 Task: Add a condition where "Privacy Is Ticket has public comment" in unsolved tickets in your groups.
Action: Mouse moved to (193, 494)
Screenshot: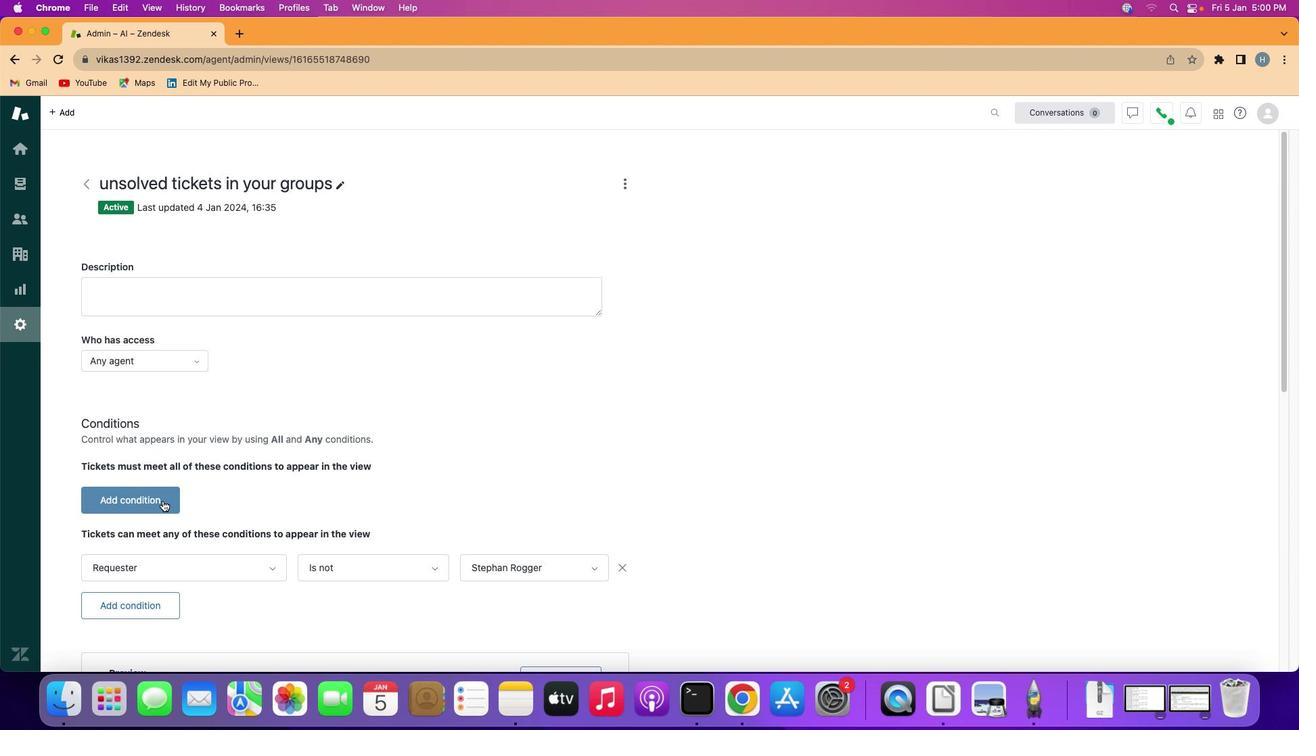 
Action: Mouse pressed left at (193, 494)
Screenshot: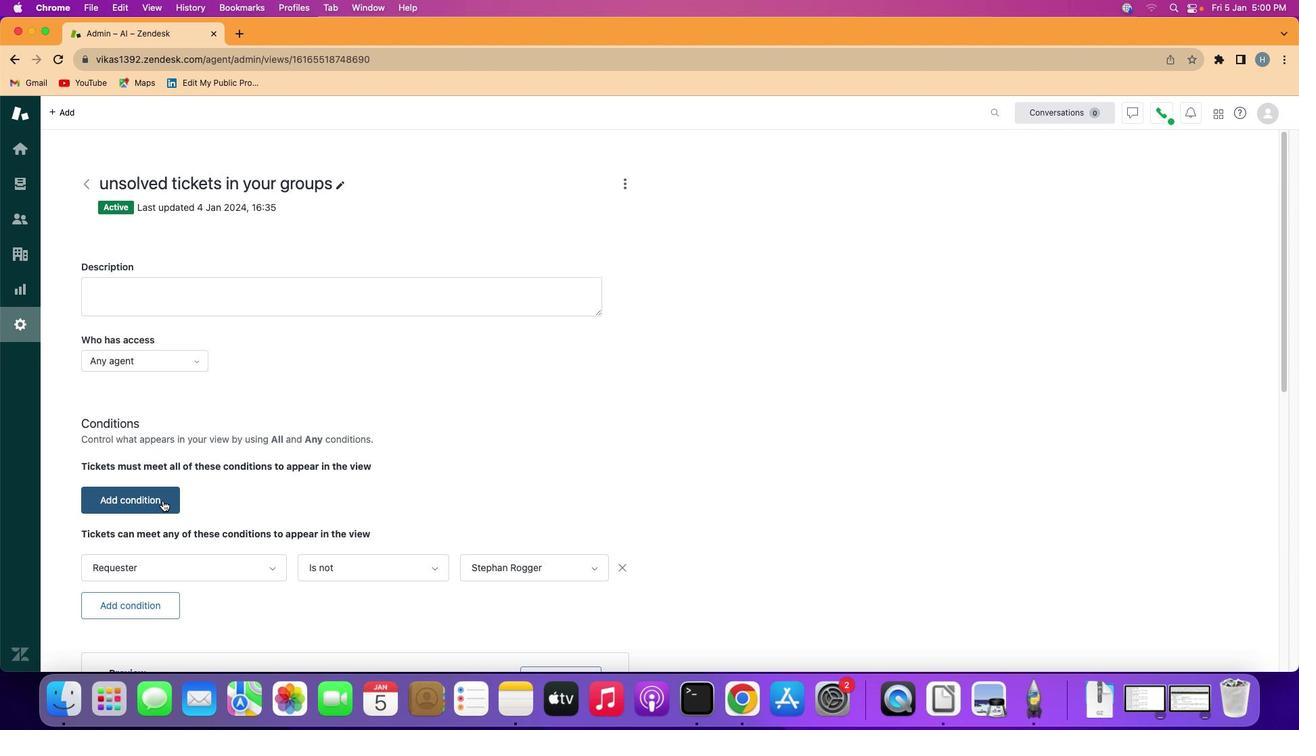 
Action: Mouse moved to (196, 496)
Screenshot: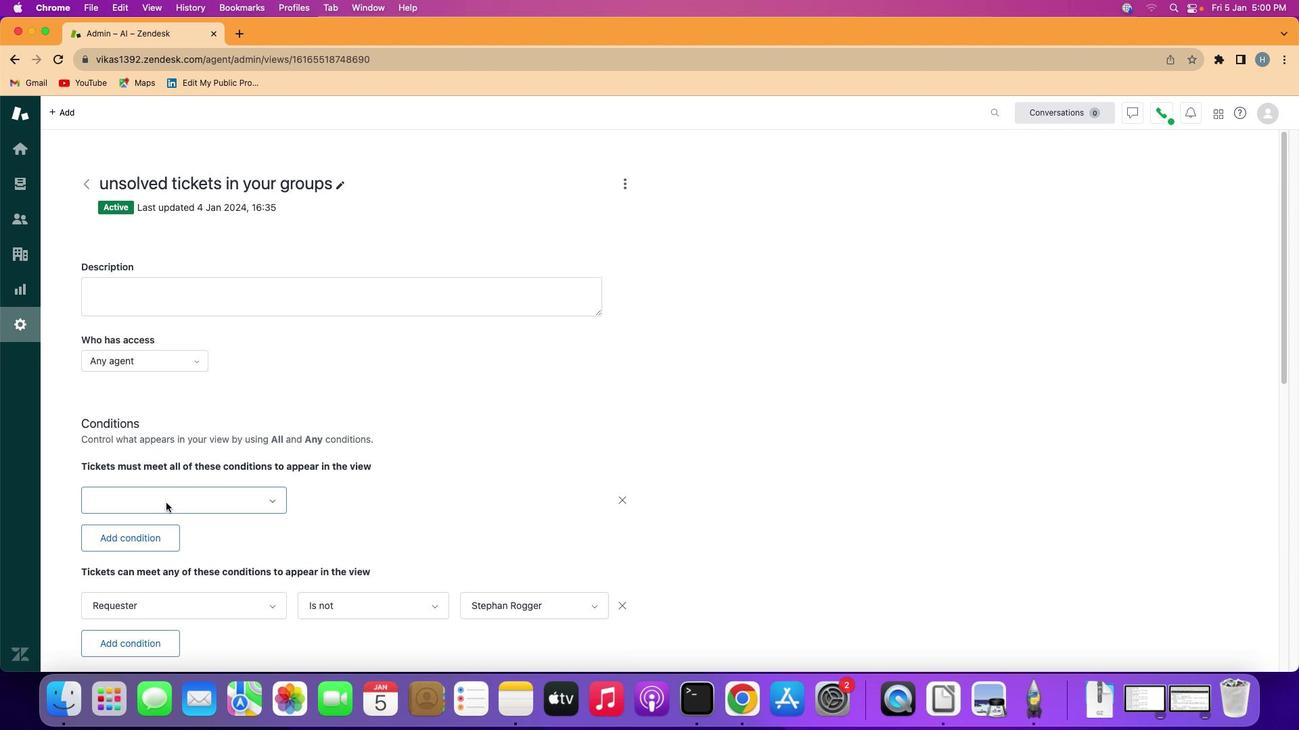 
Action: Mouse pressed left at (196, 496)
Screenshot: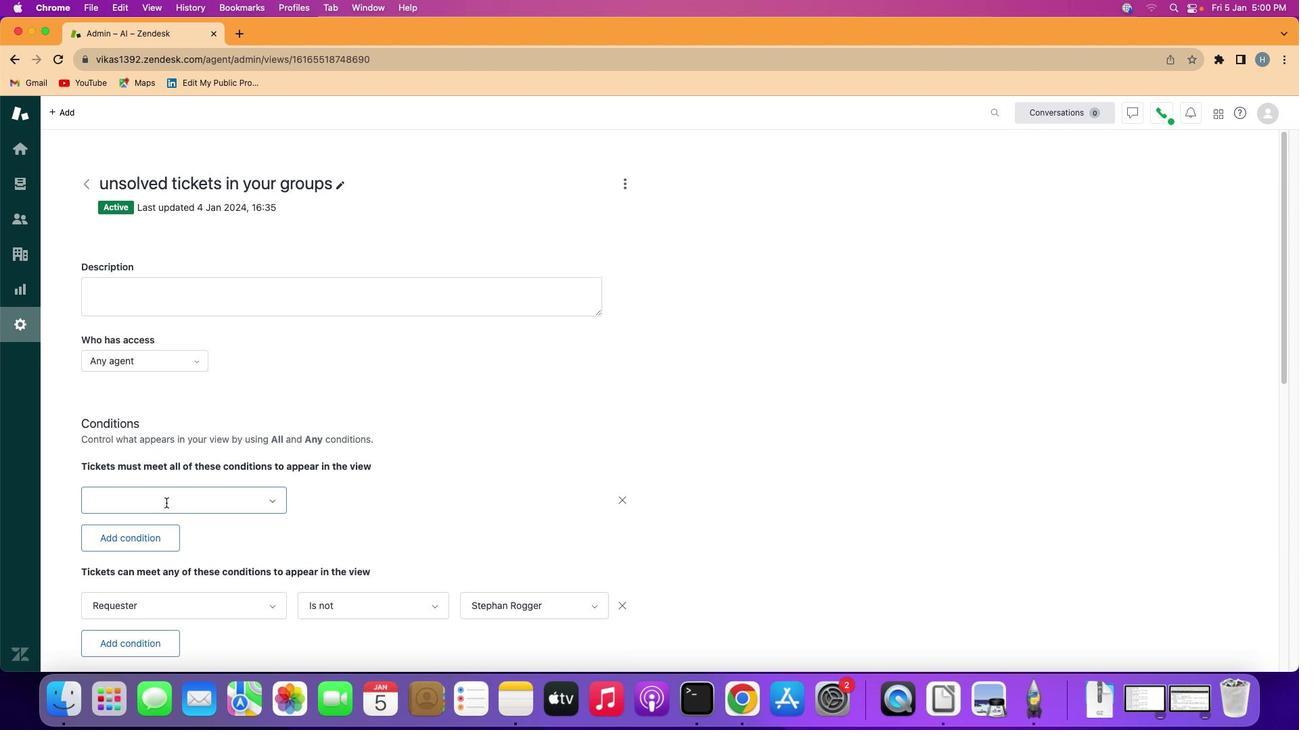 
Action: Mouse moved to (205, 396)
Screenshot: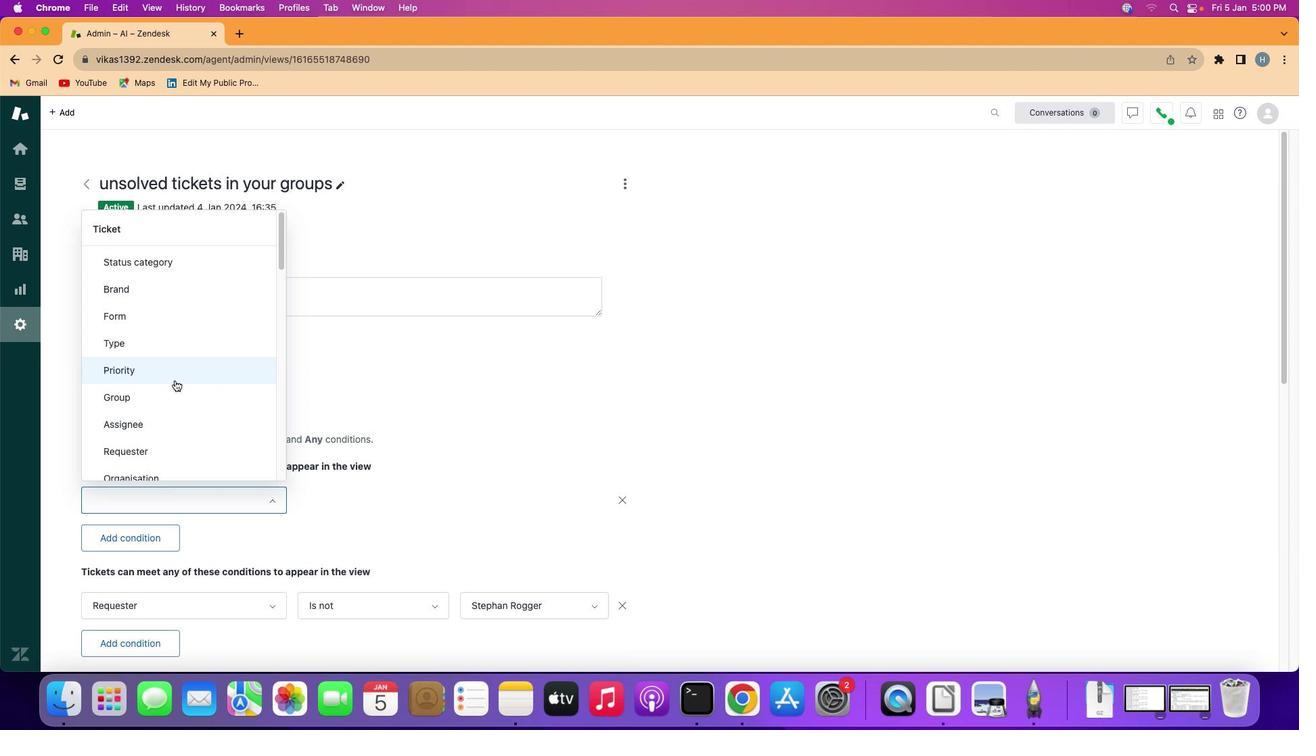 
Action: Mouse scrolled (205, 396) with delta (29, 85)
Screenshot: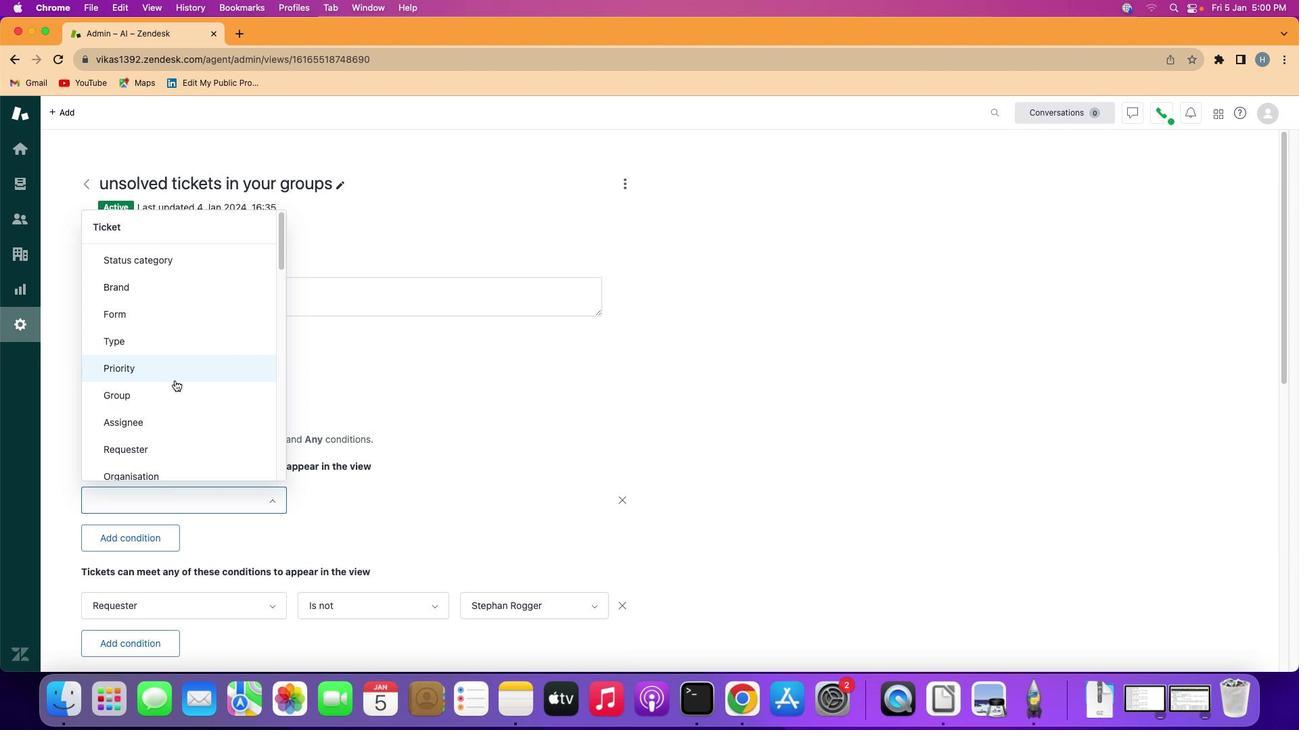 
Action: Mouse scrolled (205, 396) with delta (29, 85)
Screenshot: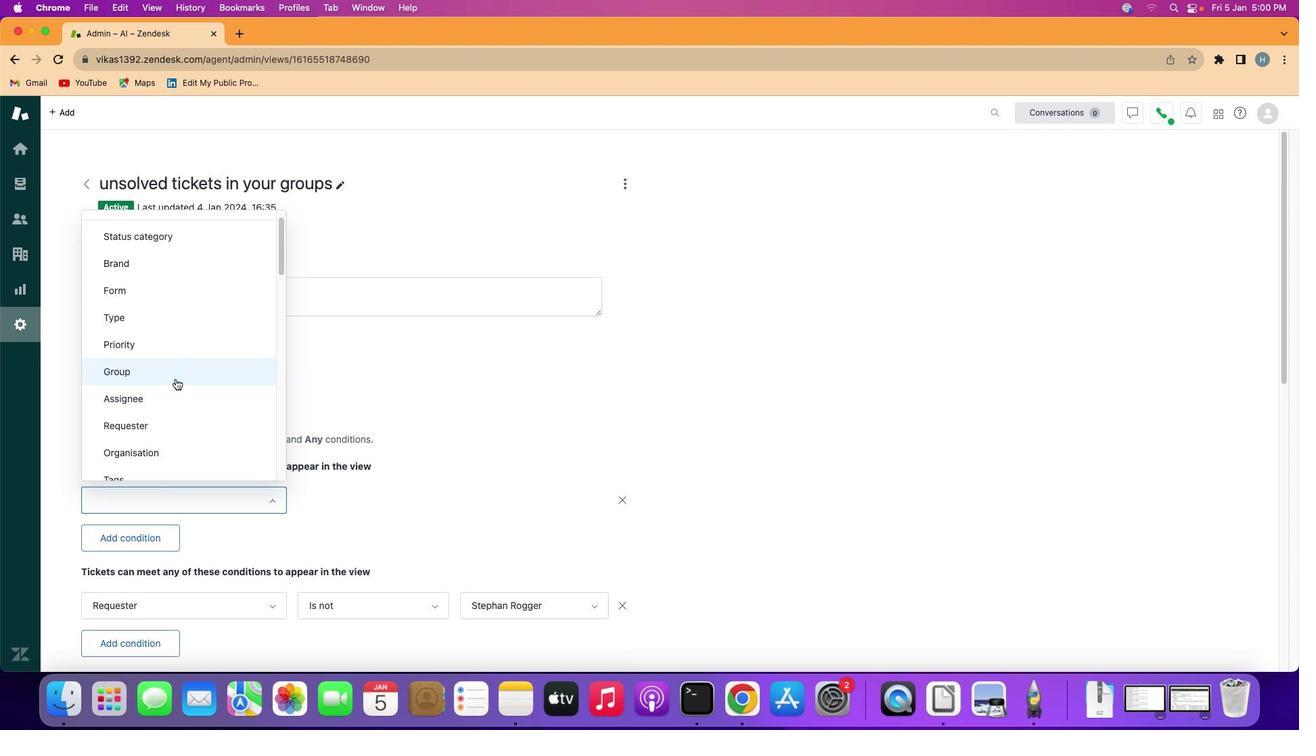 
Action: Mouse scrolled (205, 396) with delta (29, 84)
Screenshot: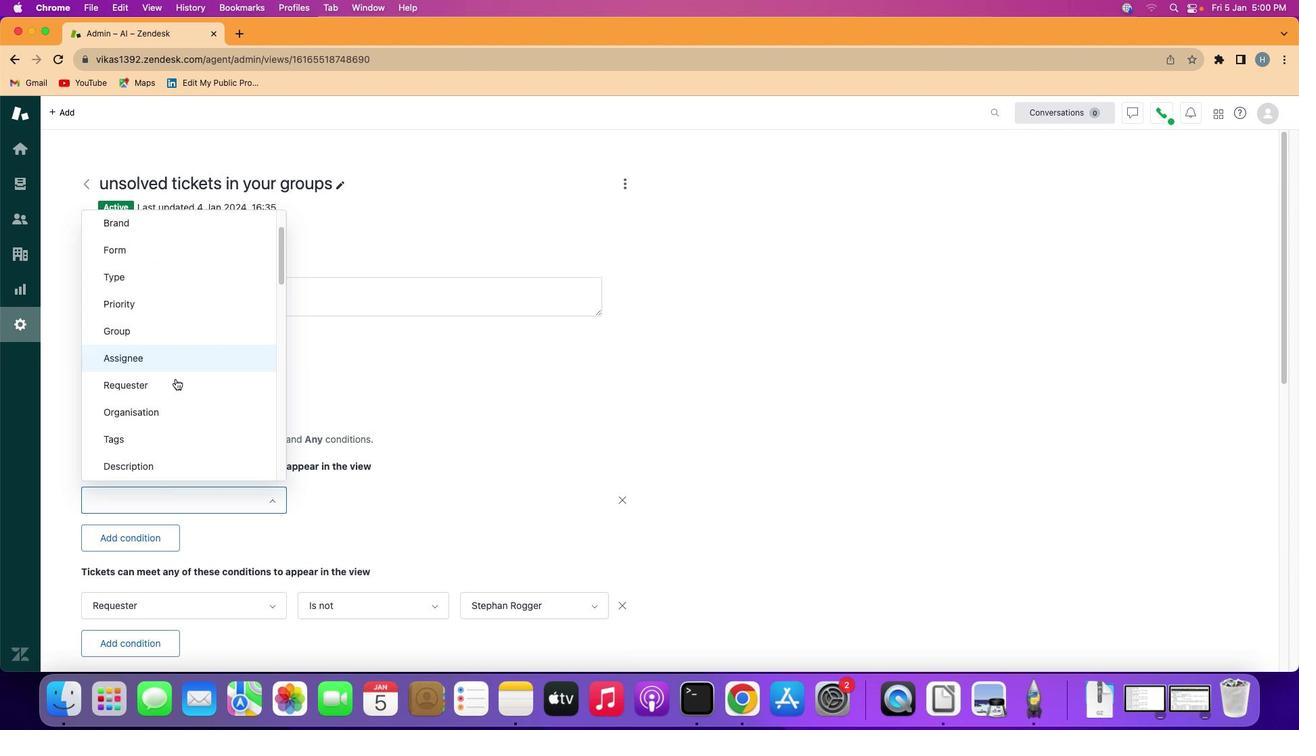 
Action: Mouse moved to (205, 395)
Screenshot: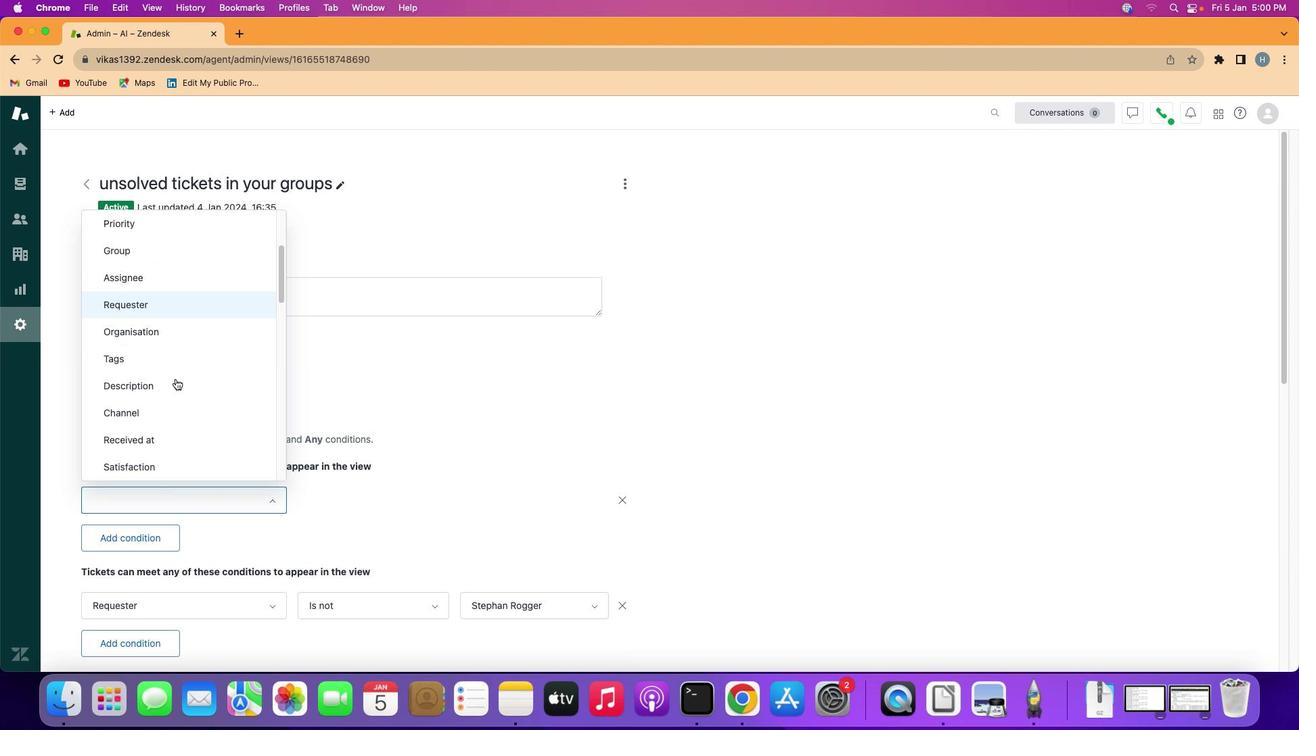 
Action: Mouse scrolled (205, 395) with delta (29, 83)
Screenshot: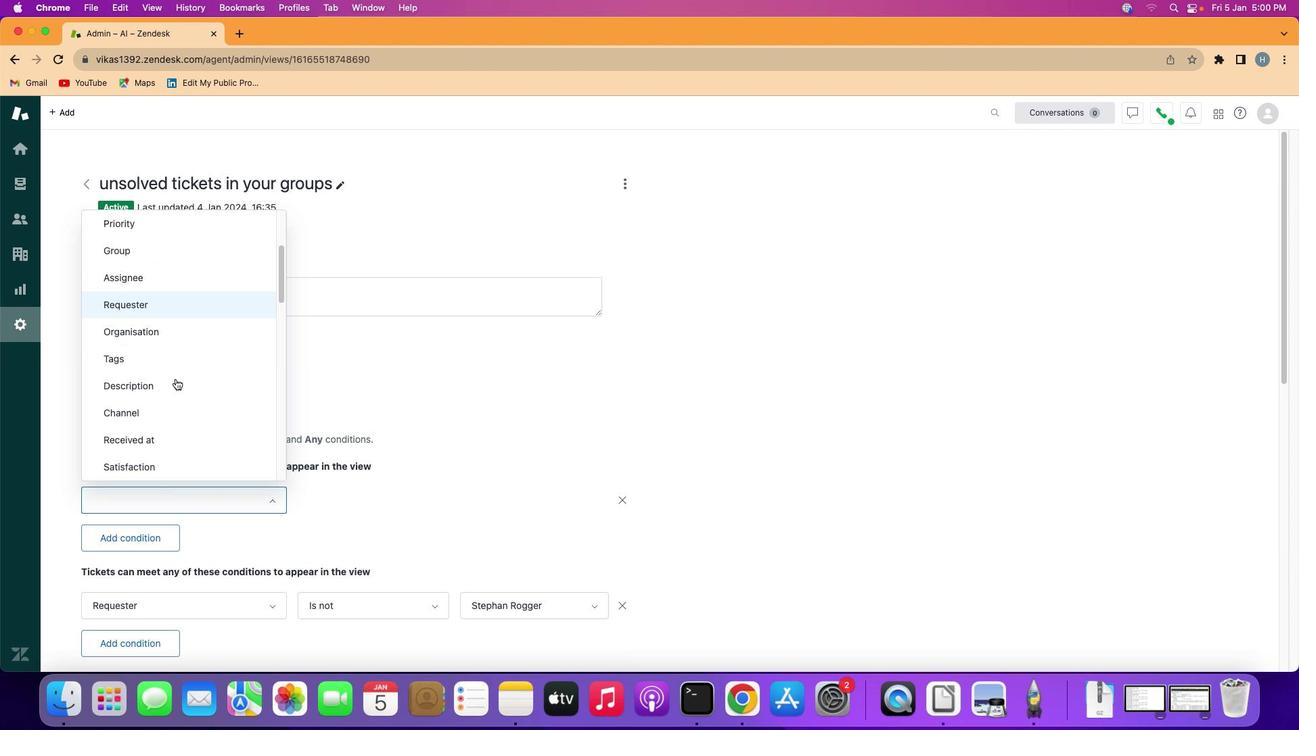 
Action: Mouse moved to (206, 395)
Screenshot: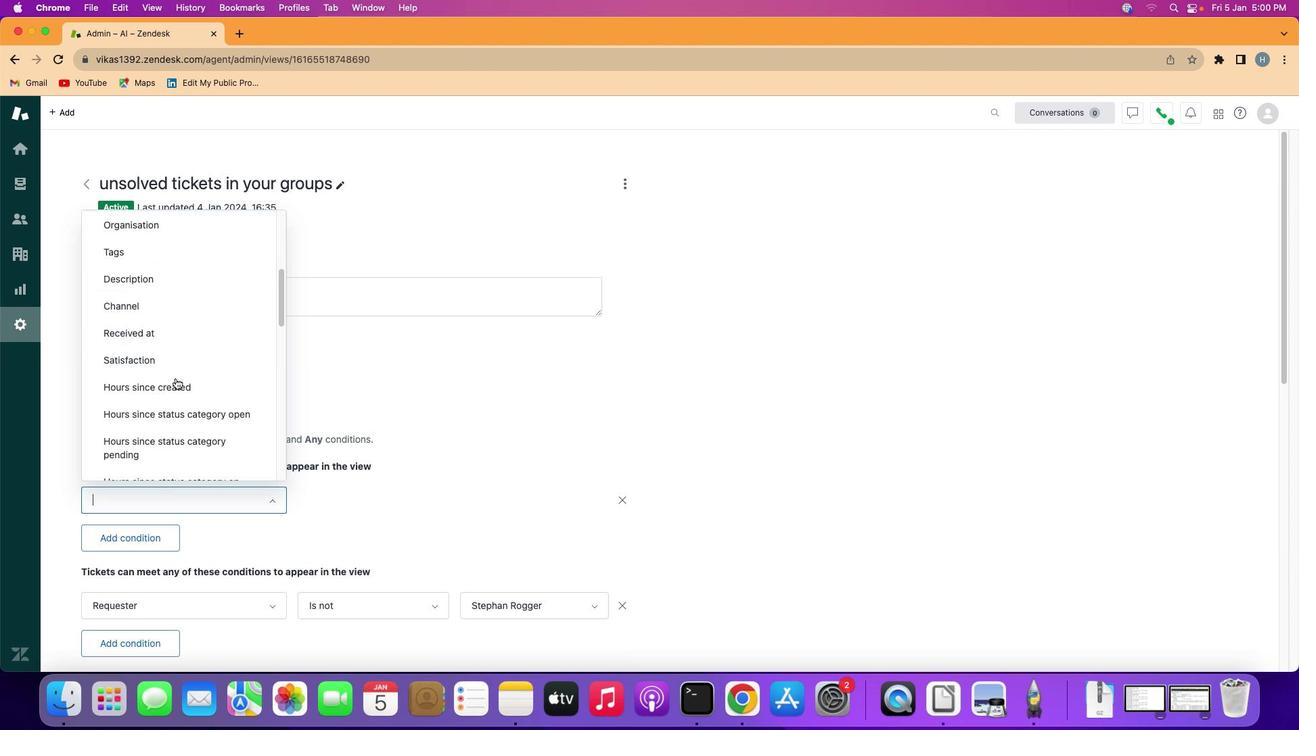 
Action: Mouse scrolled (206, 395) with delta (29, 83)
Screenshot: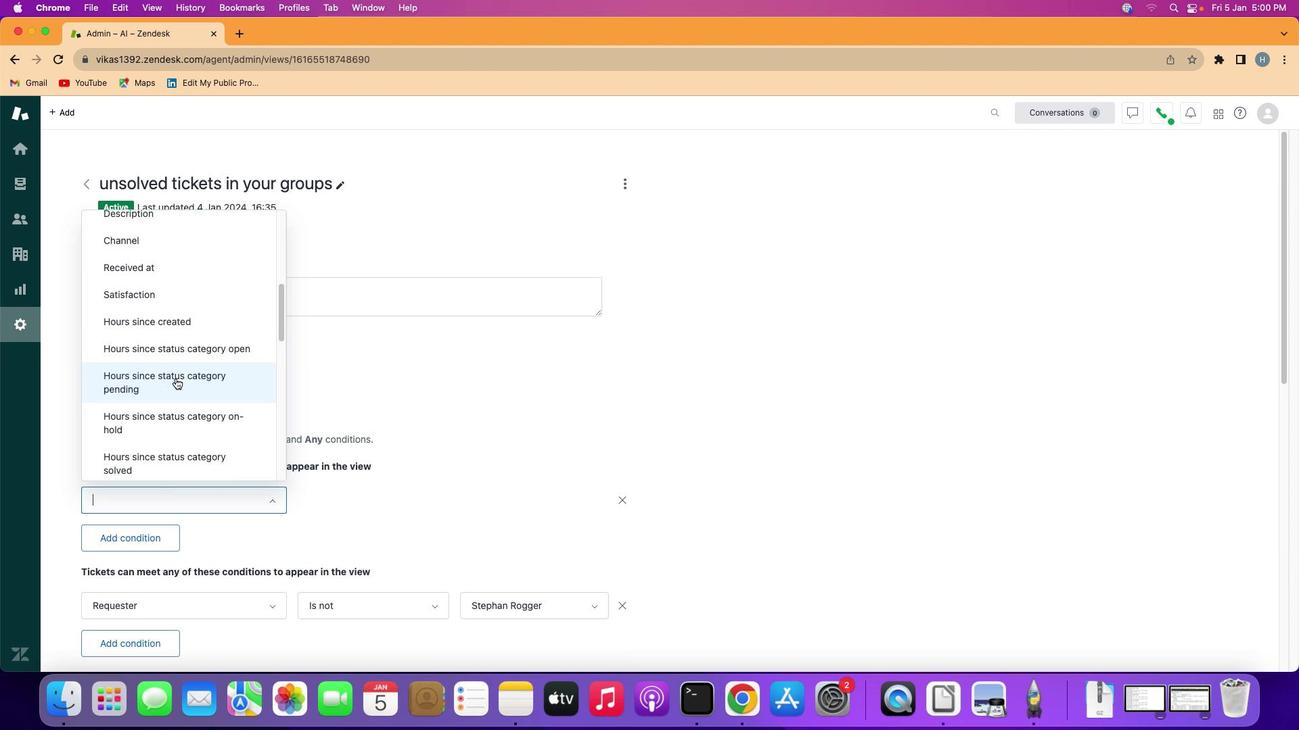 
Action: Mouse moved to (213, 395)
Screenshot: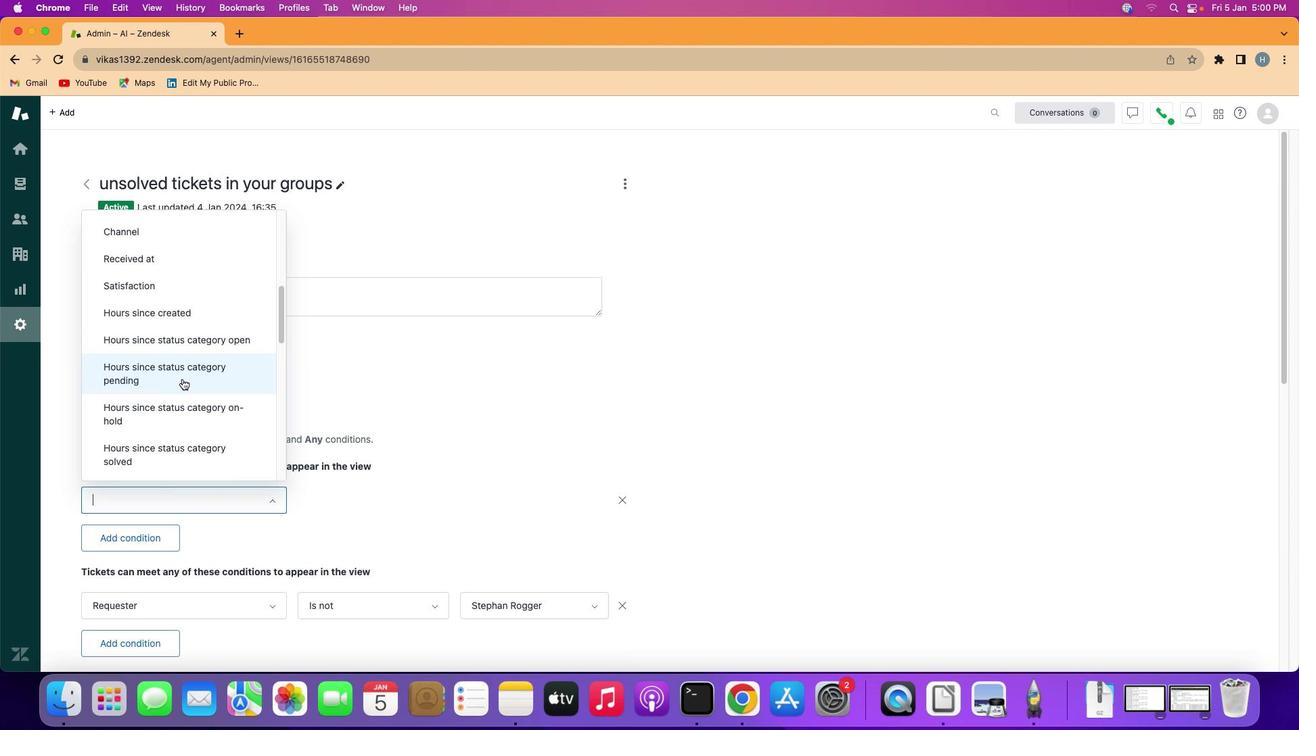 
Action: Mouse scrolled (213, 395) with delta (29, 85)
Screenshot: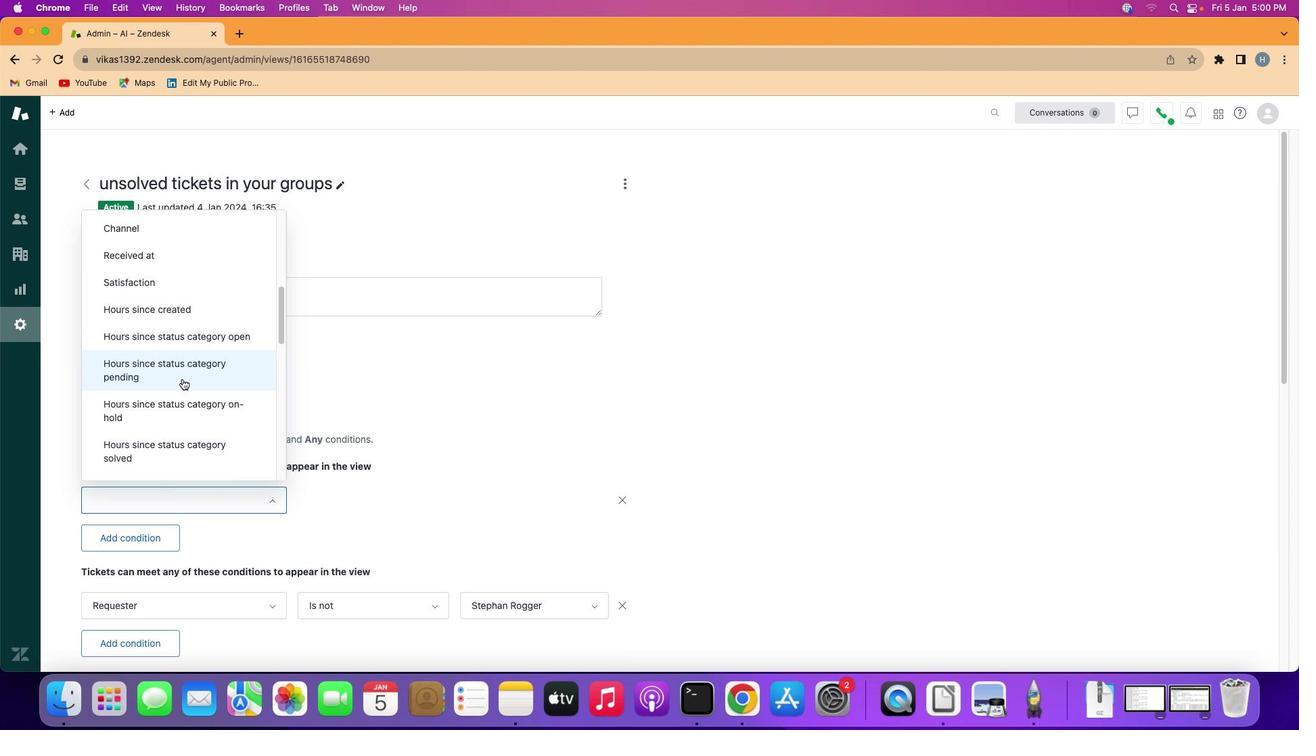 
Action: Mouse scrolled (213, 395) with delta (29, 85)
Screenshot: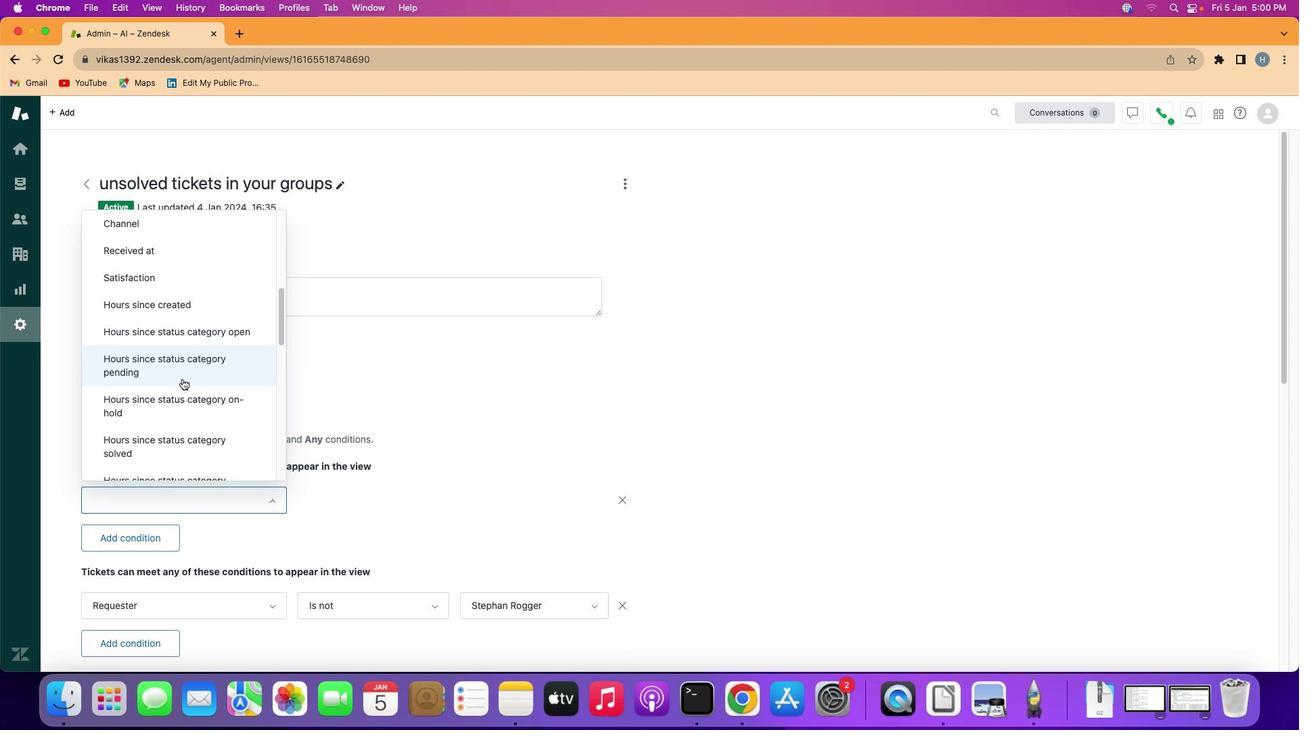 
Action: Mouse scrolled (213, 395) with delta (29, 85)
Screenshot: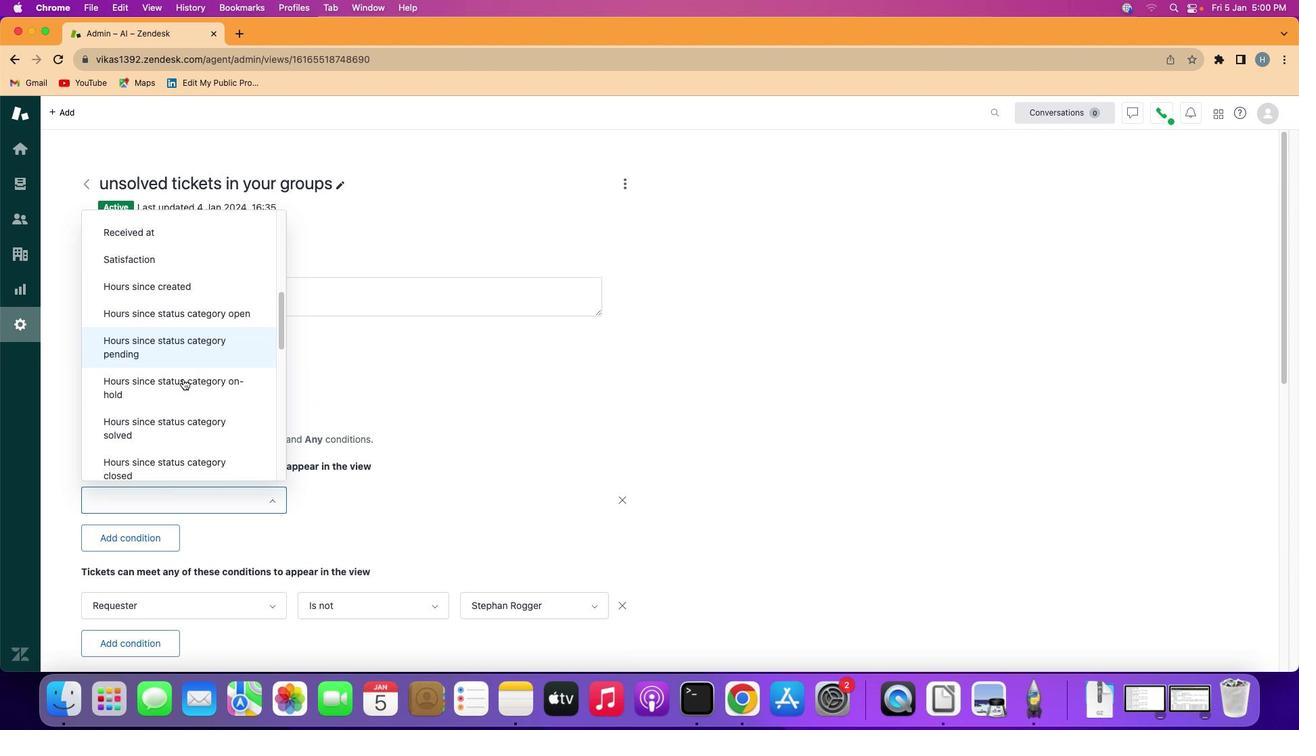 
Action: Mouse scrolled (213, 395) with delta (29, 84)
Screenshot: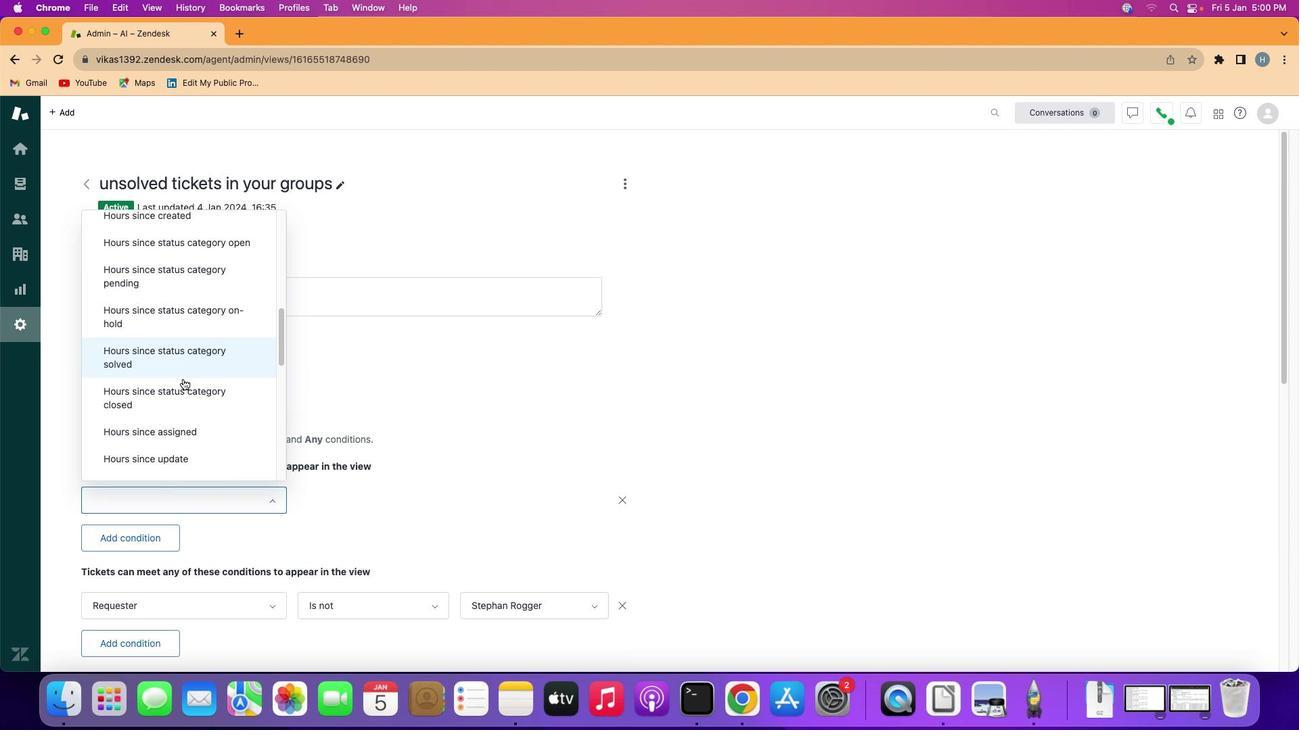 
Action: Mouse moved to (213, 395)
Screenshot: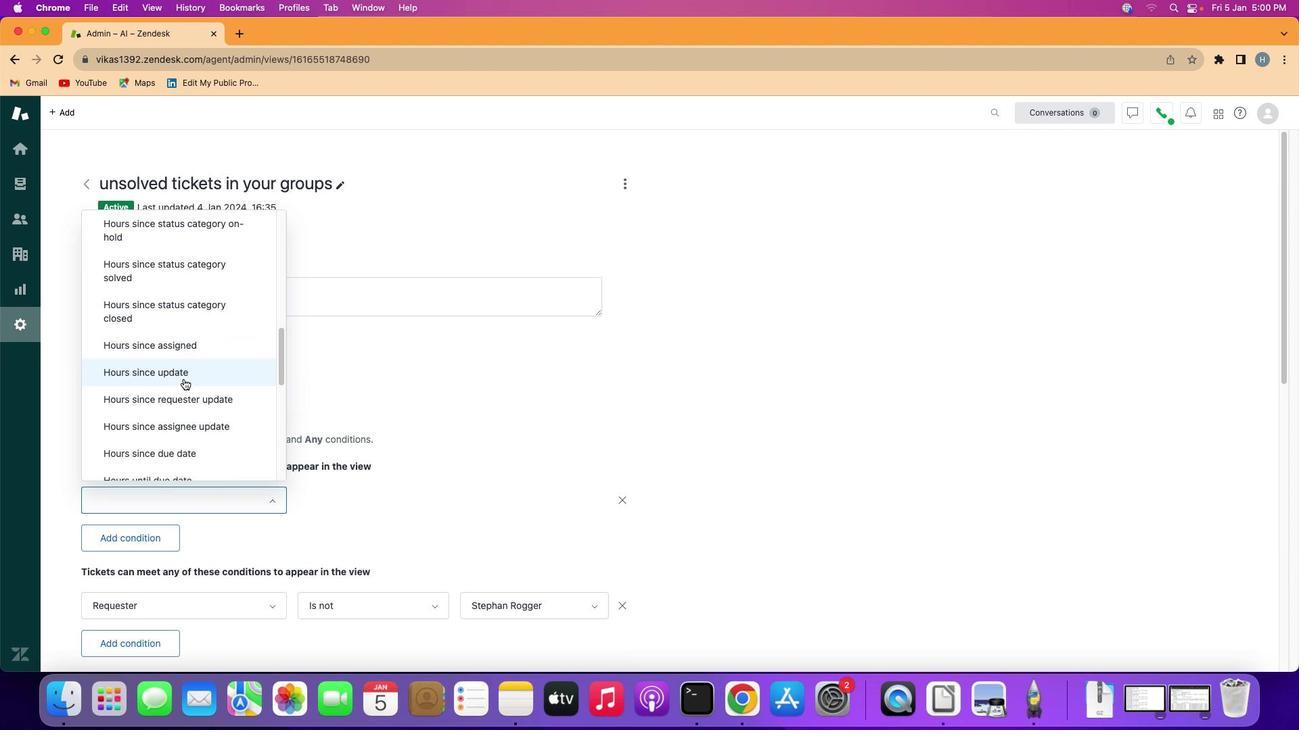 
Action: Mouse scrolled (213, 395) with delta (29, 84)
Screenshot: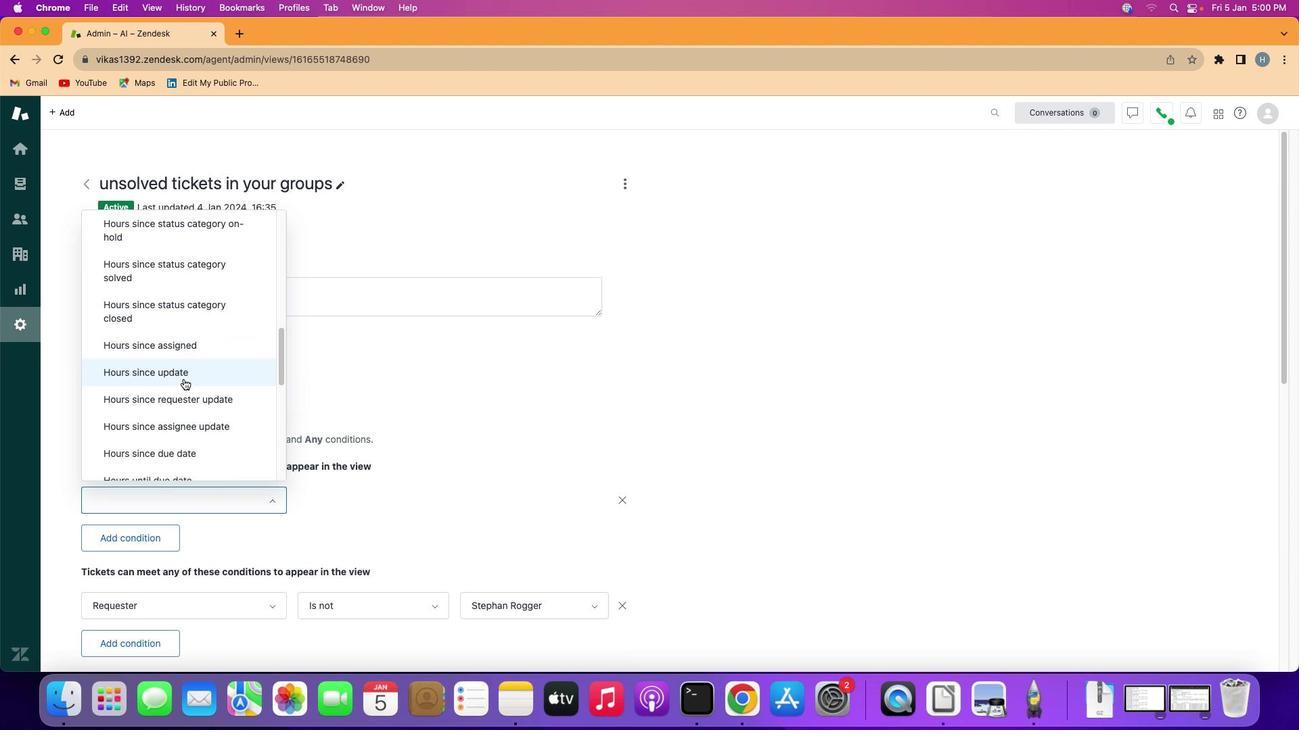 
Action: Mouse moved to (213, 395)
Screenshot: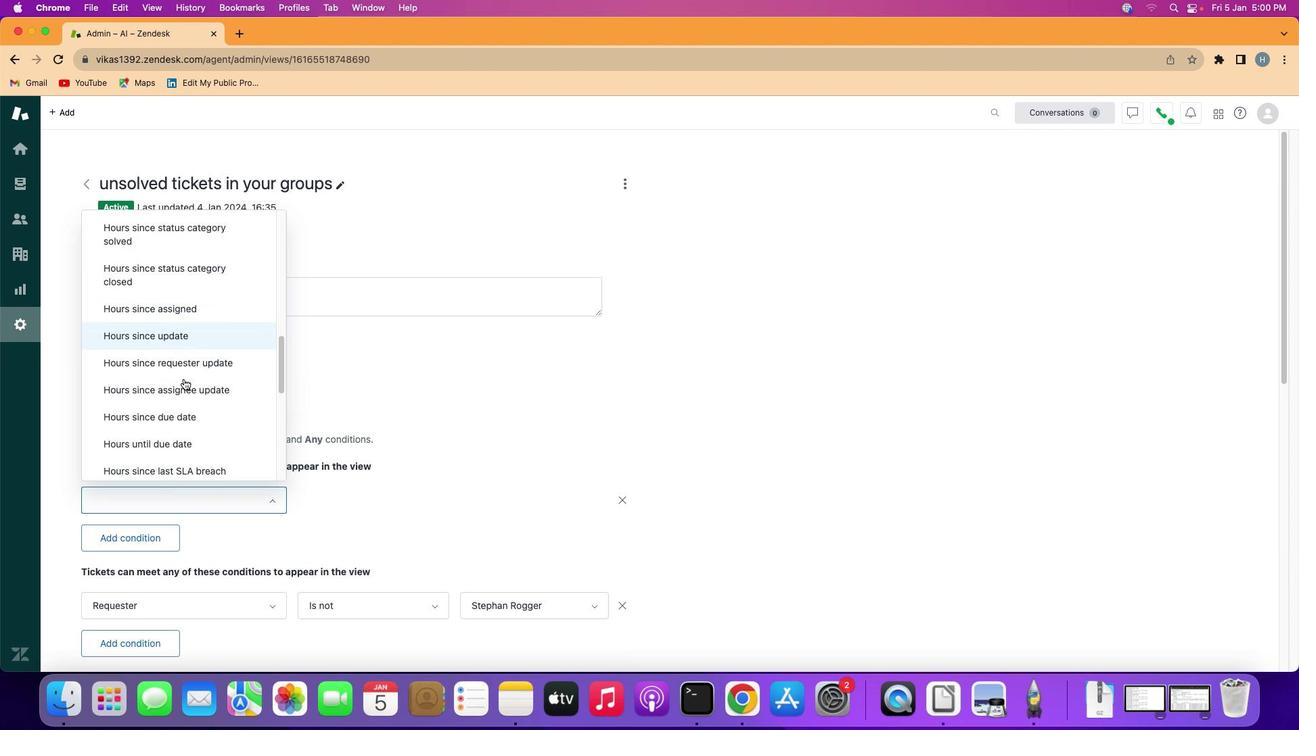 
Action: Mouse scrolled (213, 395) with delta (29, 85)
Screenshot: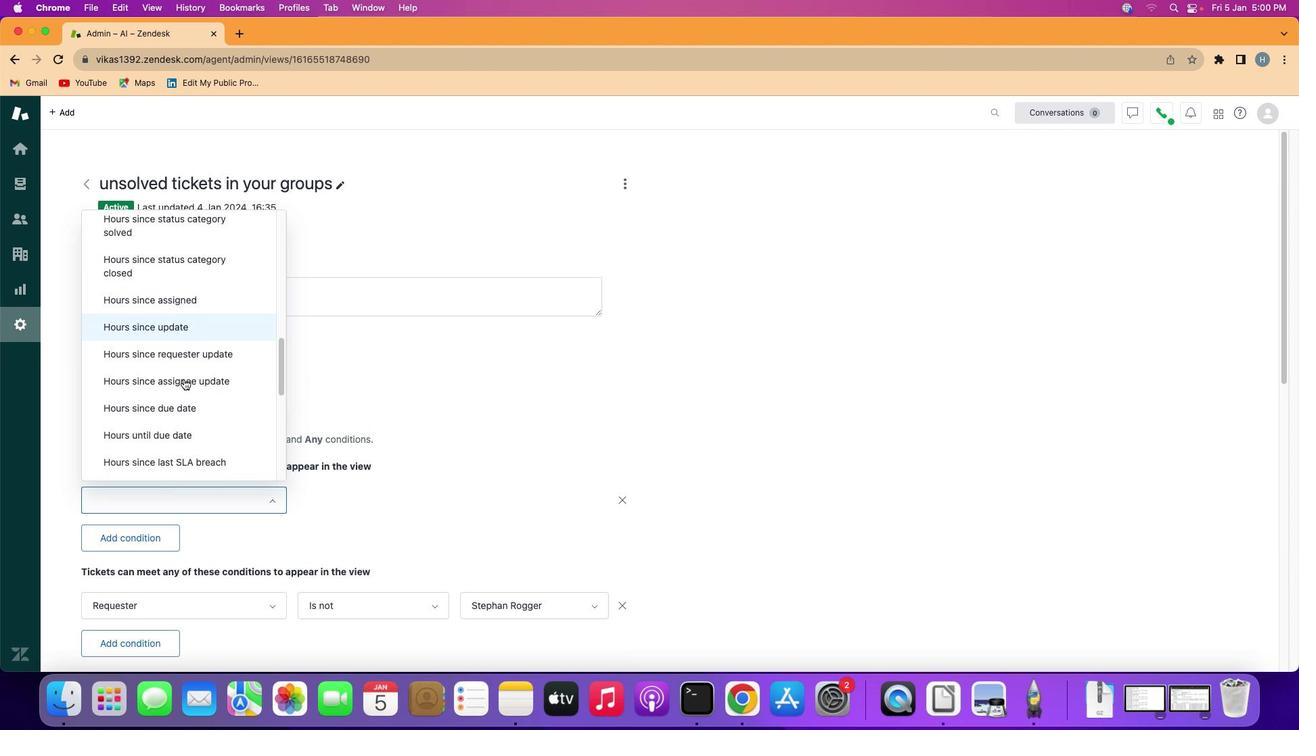 
Action: Mouse moved to (217, 395)
Screenshot: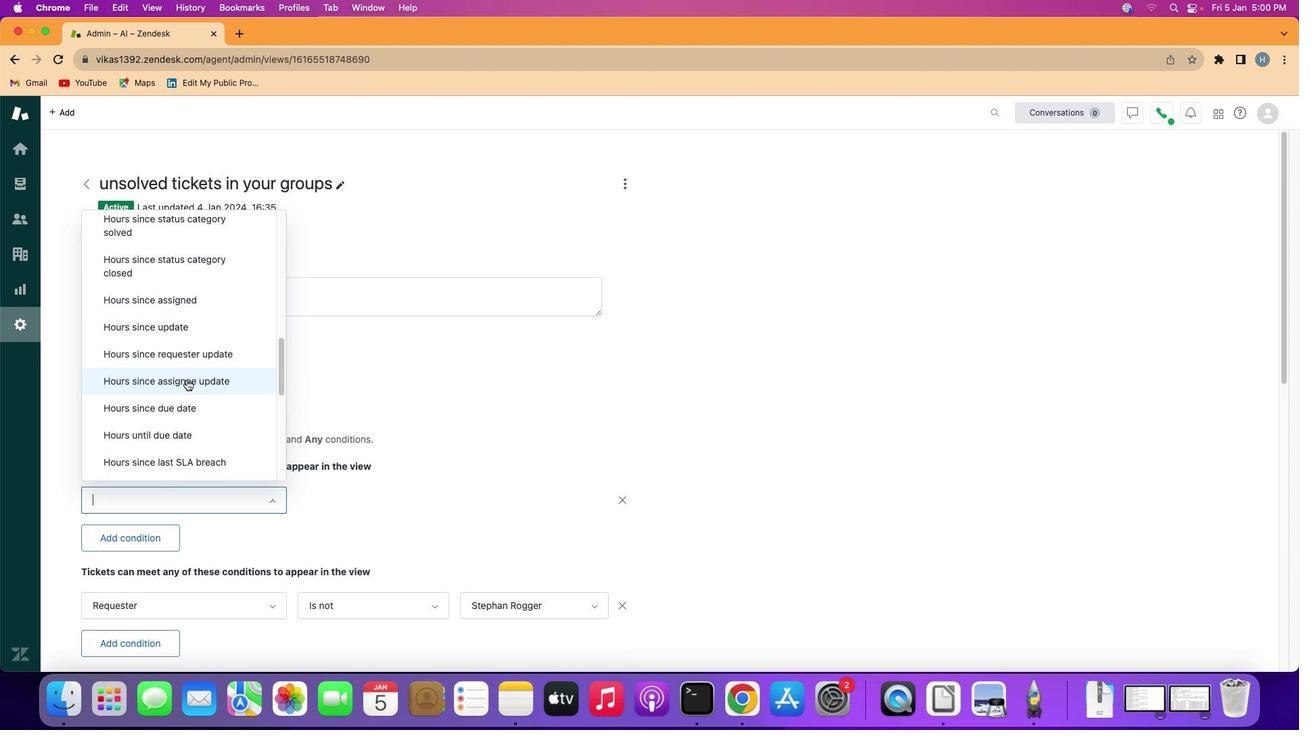 
Action: Mouse scrolled (217, 395) with delta (29, 85)
Screenshot: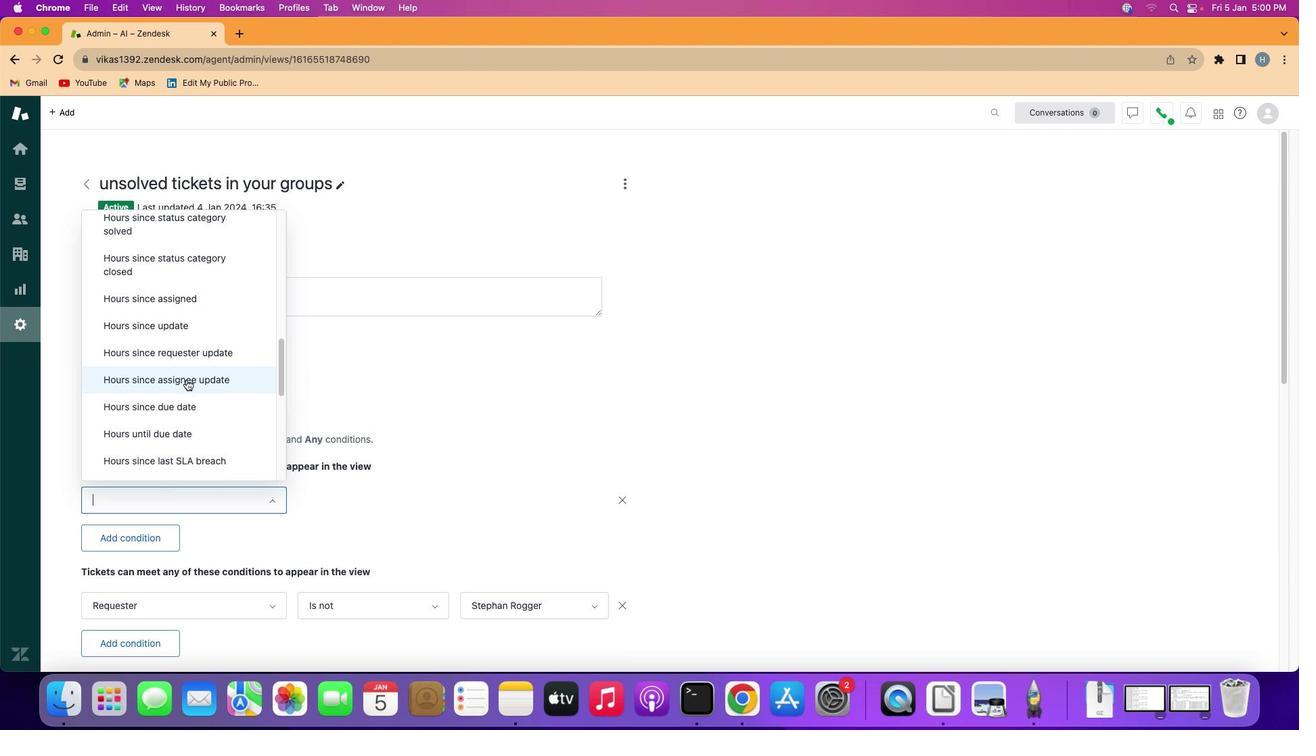 
Action: Mouse scrolled (217, 395) with delta (29, 85)
Screenshot: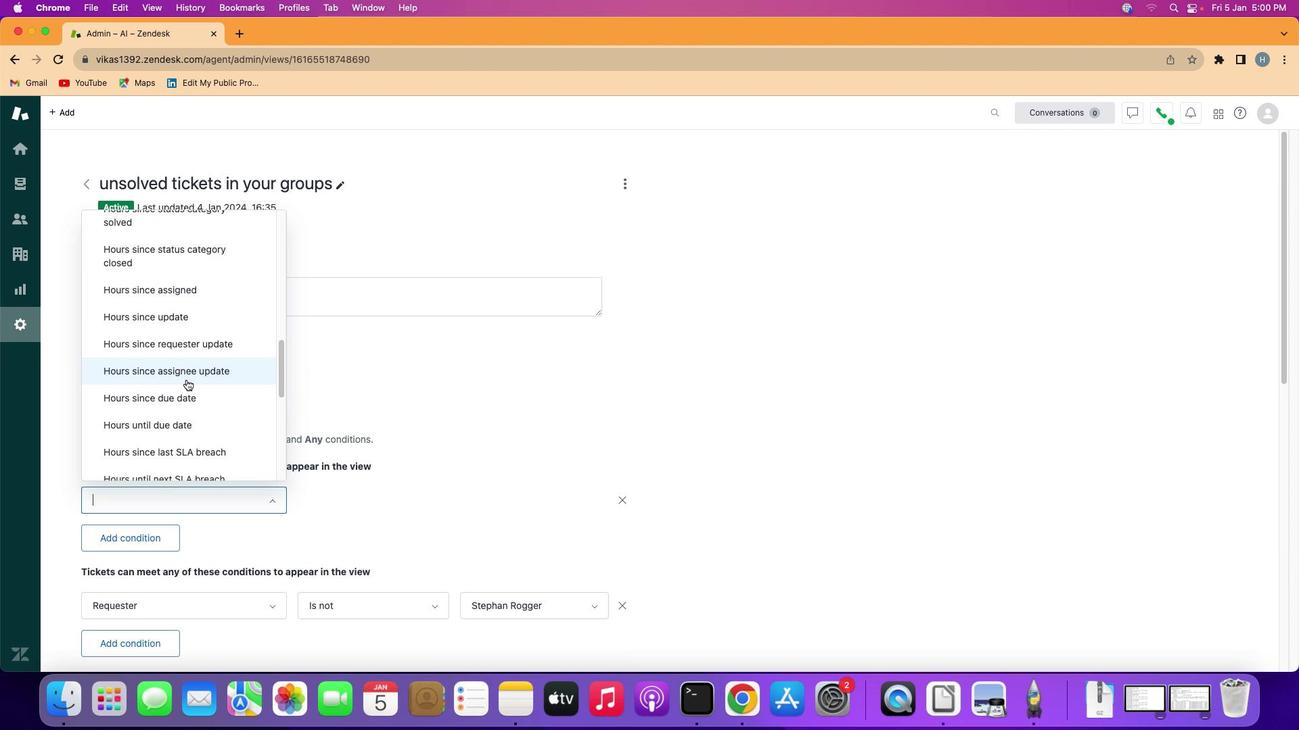 
Action: Mouse scrolled (217, 395) with delta (29, 85)
Screenshot: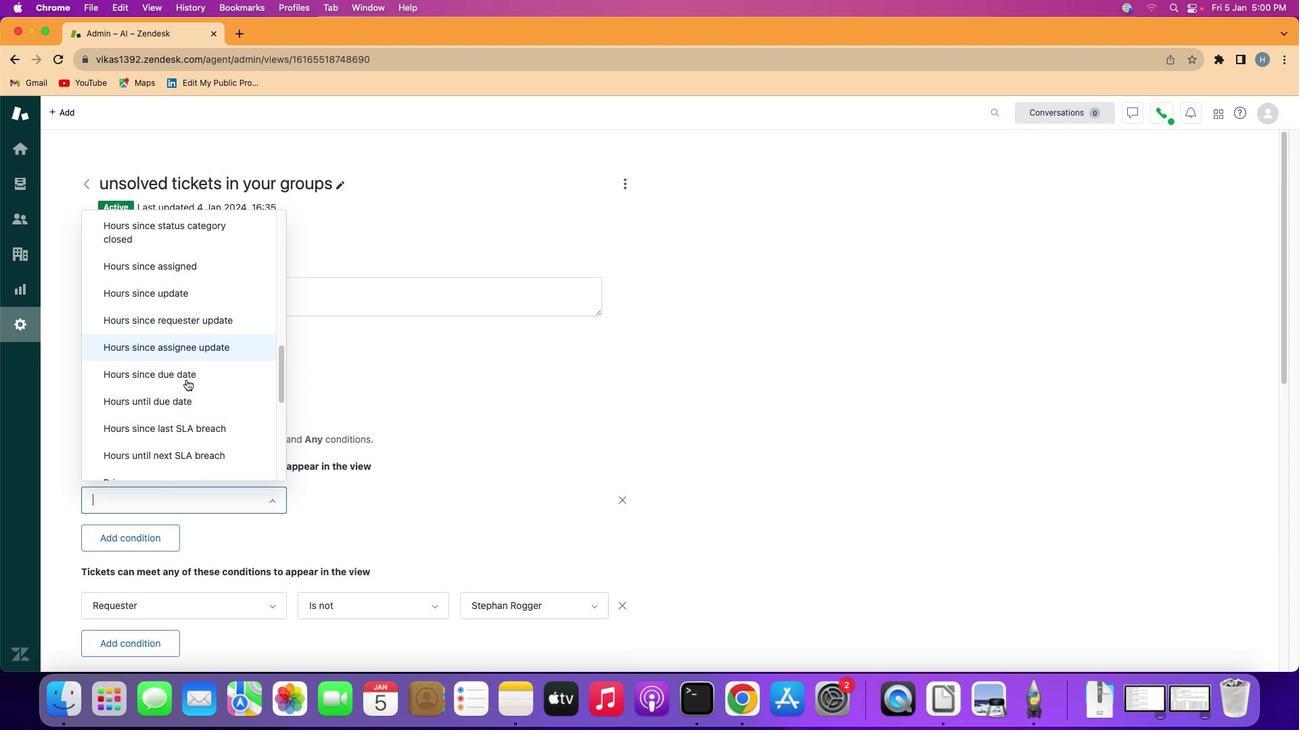 
Action: Mouse scrolled (217, 395) with delta (29, 85)
Screenshot: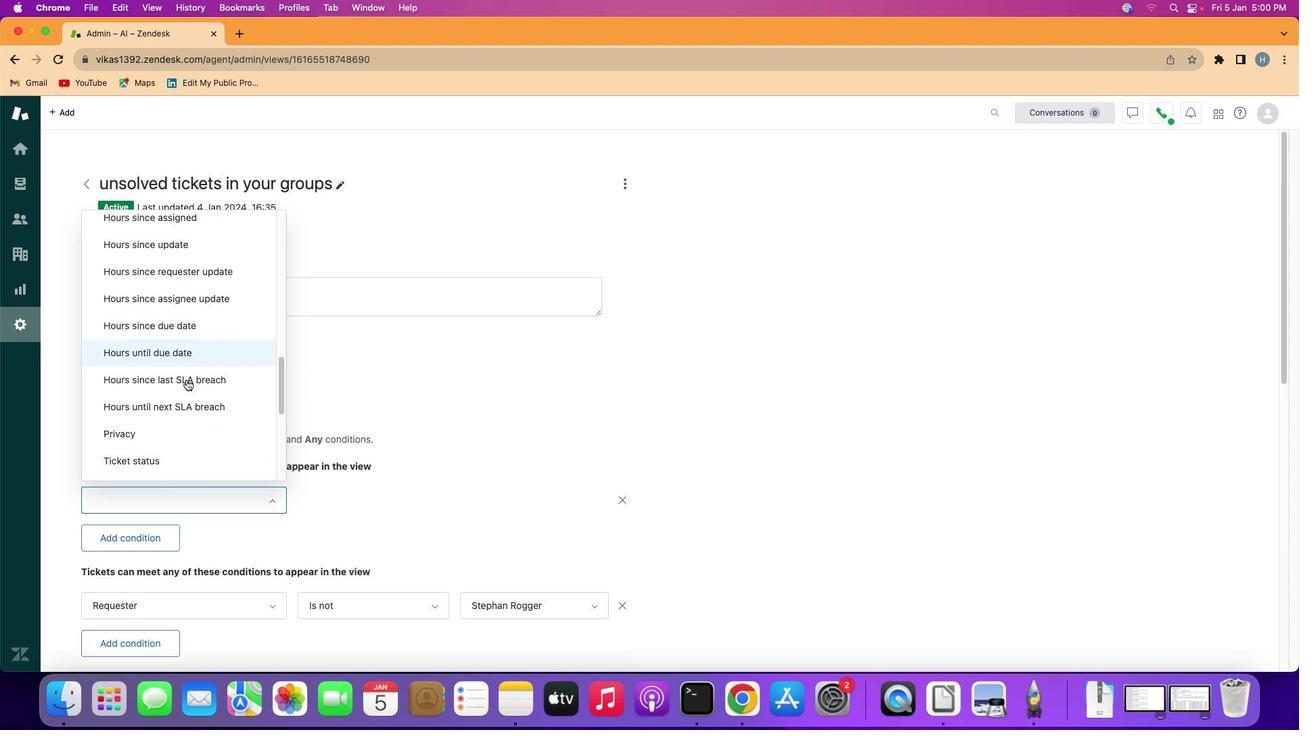 
Action: Mouse moved to (196, 408)
Screenshot: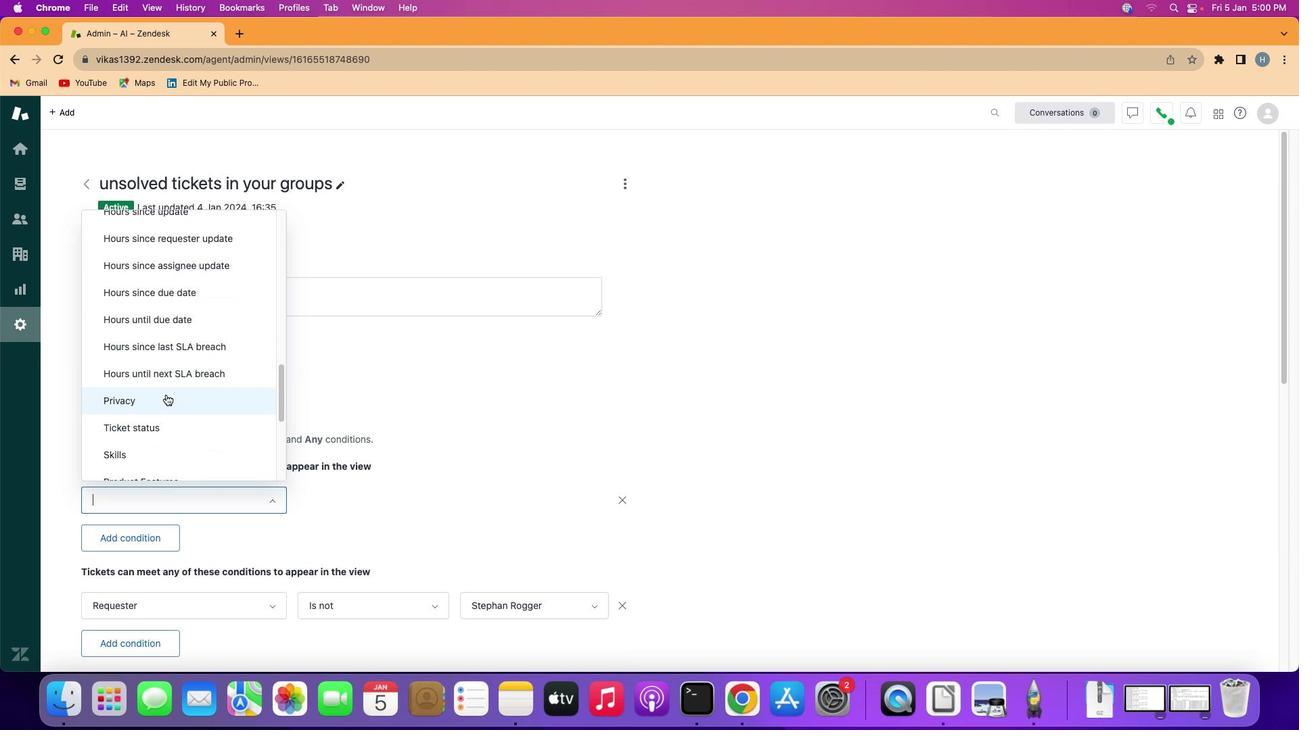 
Action: Mouse pressed left at (196, 408)
Screenshot: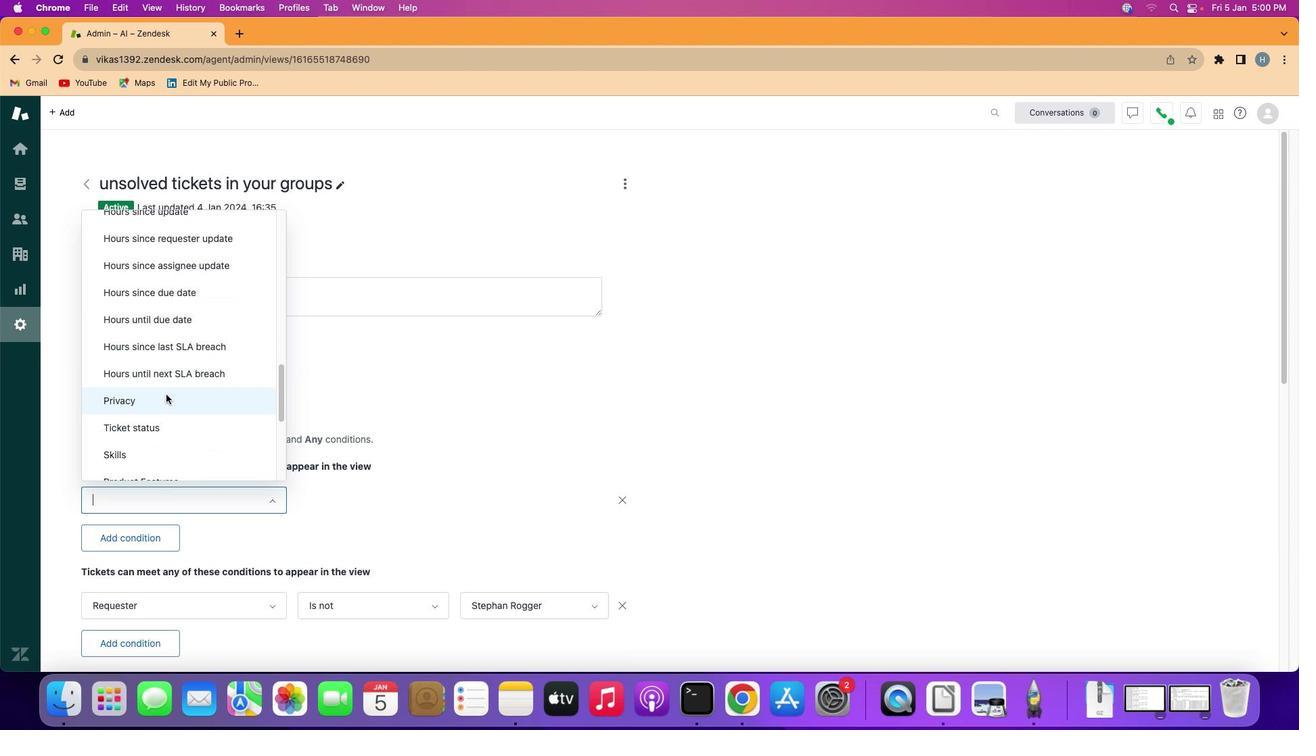 
Action: Mouse moved to (366, 489)
Screenshot: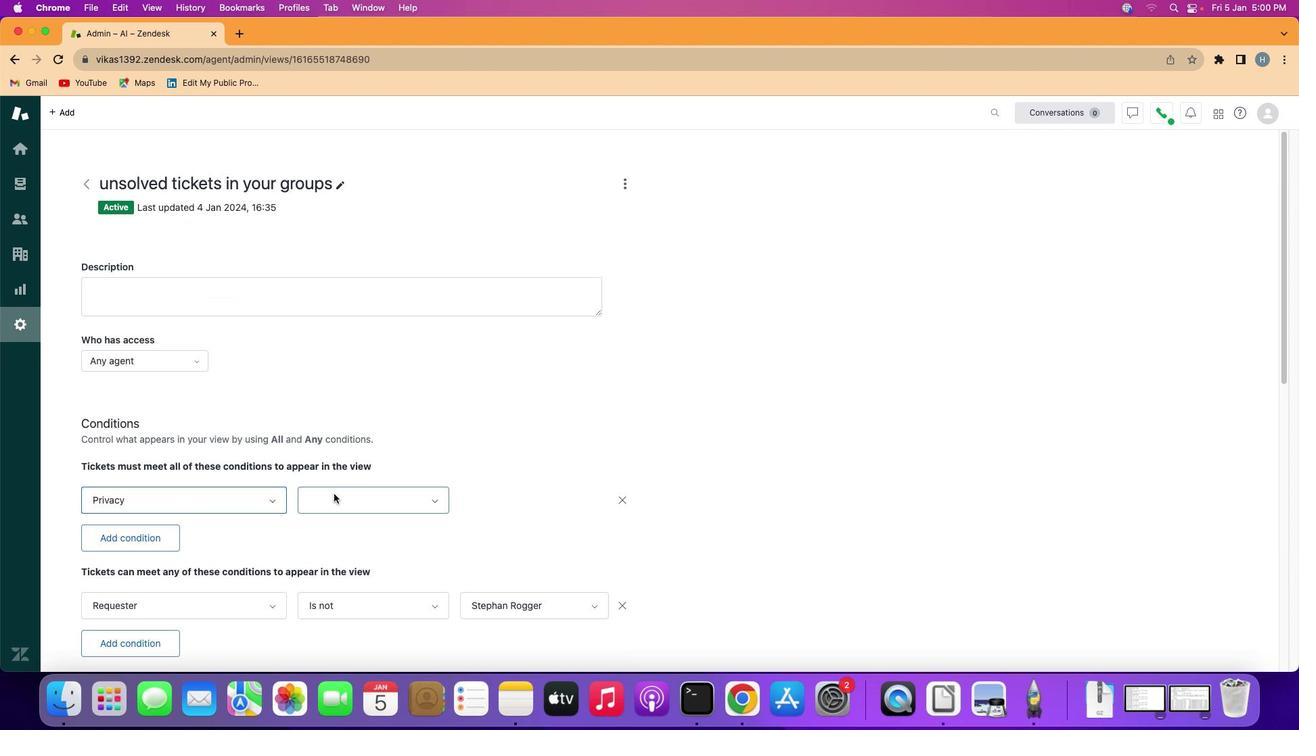 
Action: Mouse pressed left at (366, 489)
Screenshot: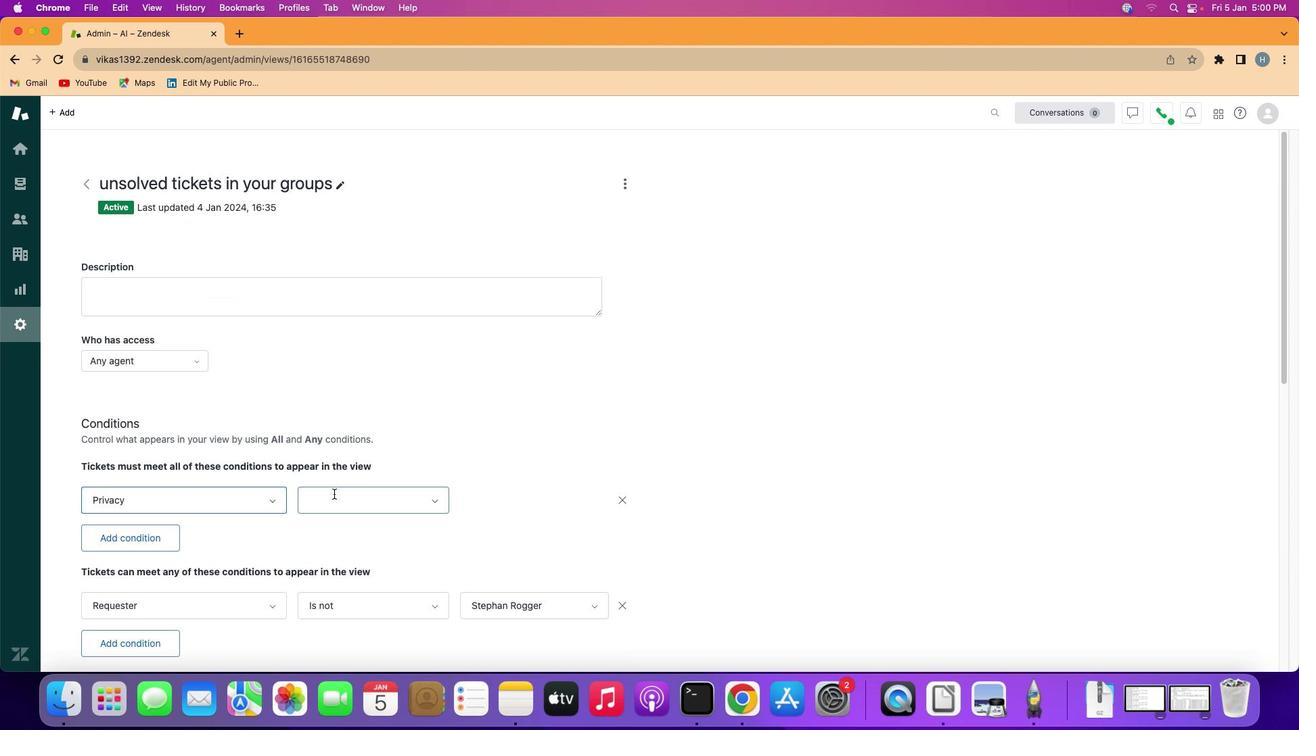 
Action: Mouse moved to (383, 523)
Screenshot: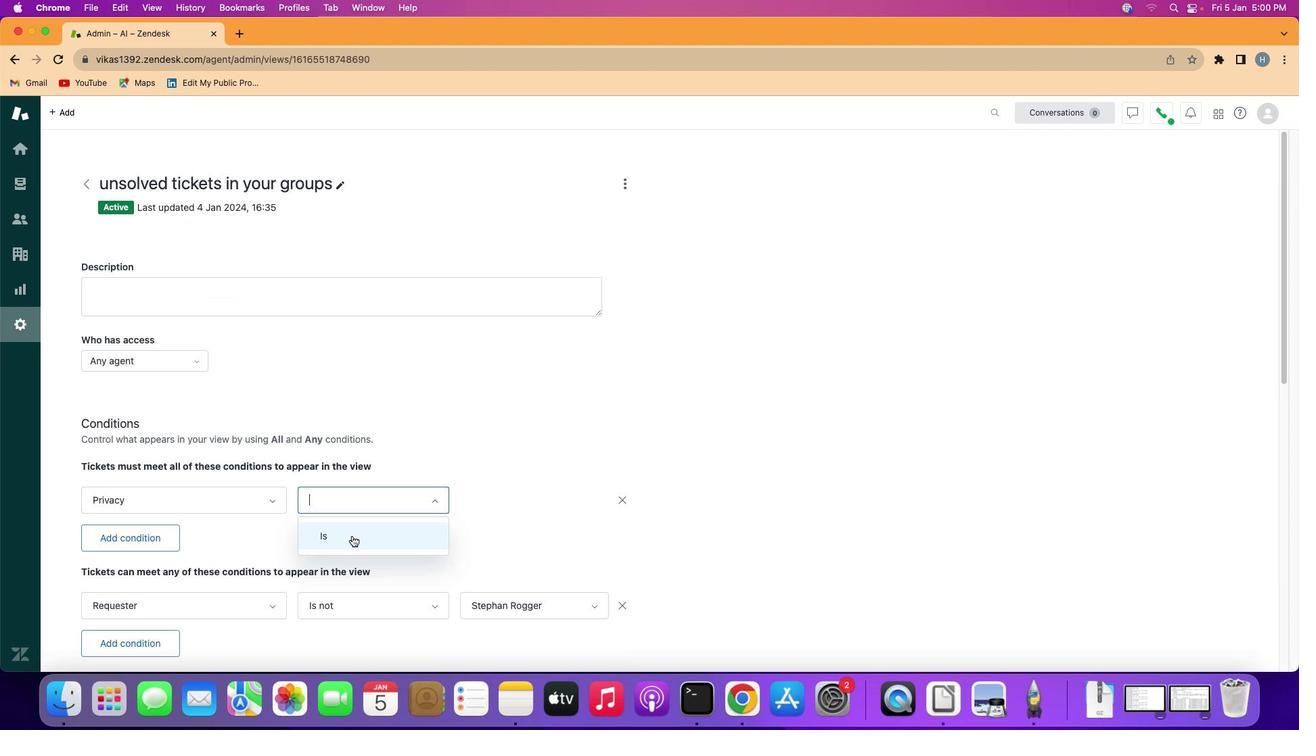 
Action: Mouse pressed left at (383, 523)
Screenshot: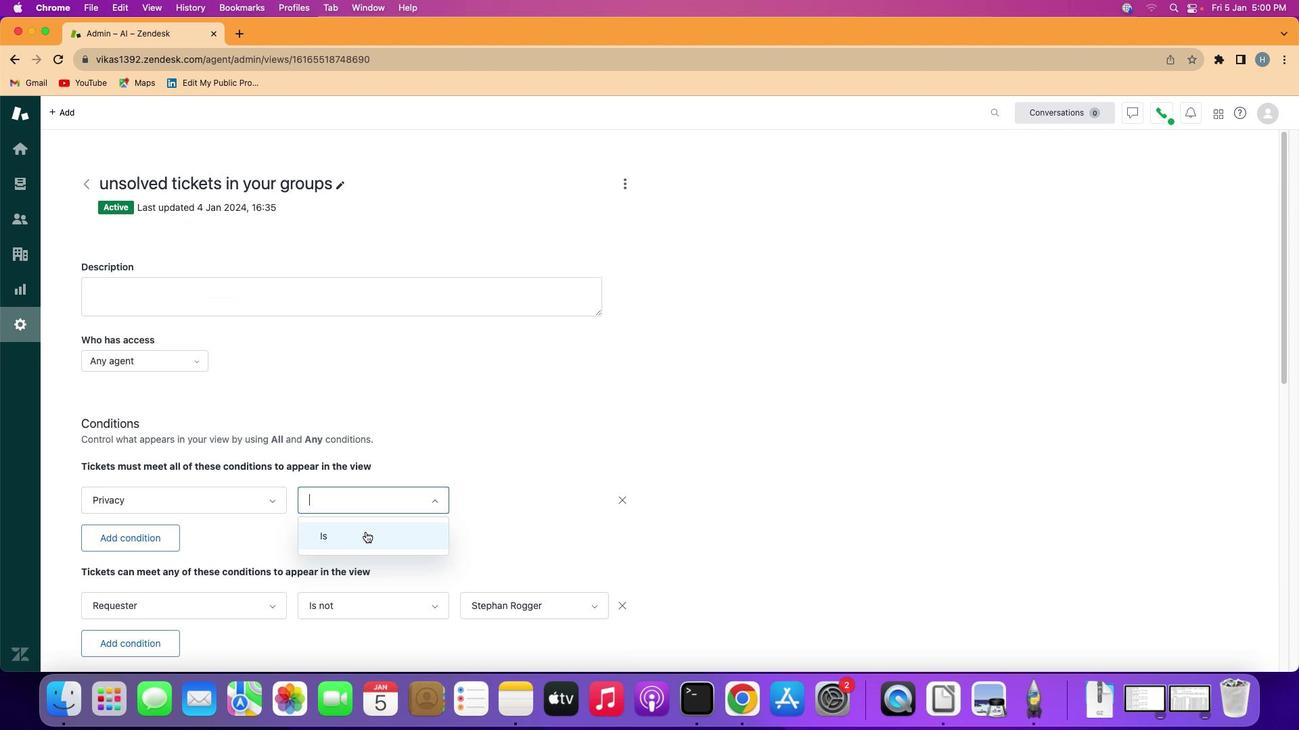 
Action: Mouse moved to (565, 488)
Screenshot: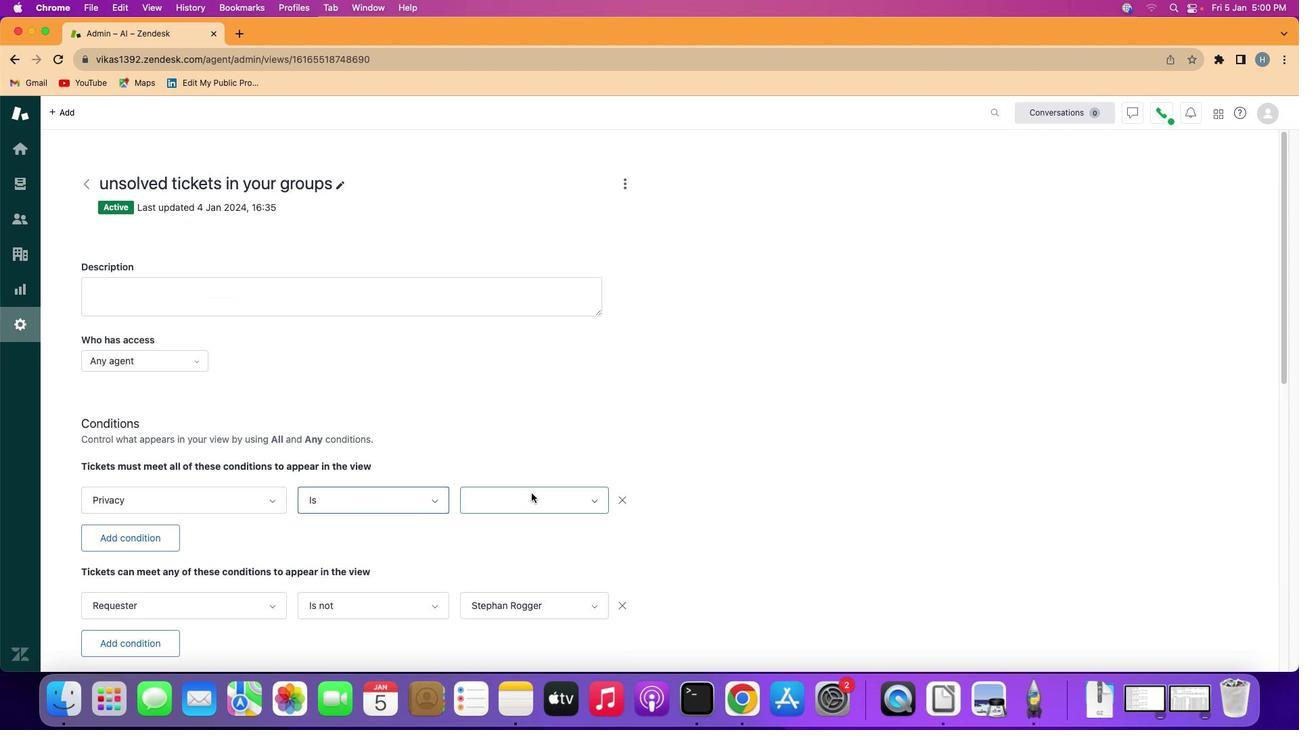 
Action: Mouse pressed left at (565, 488)
Screenshot: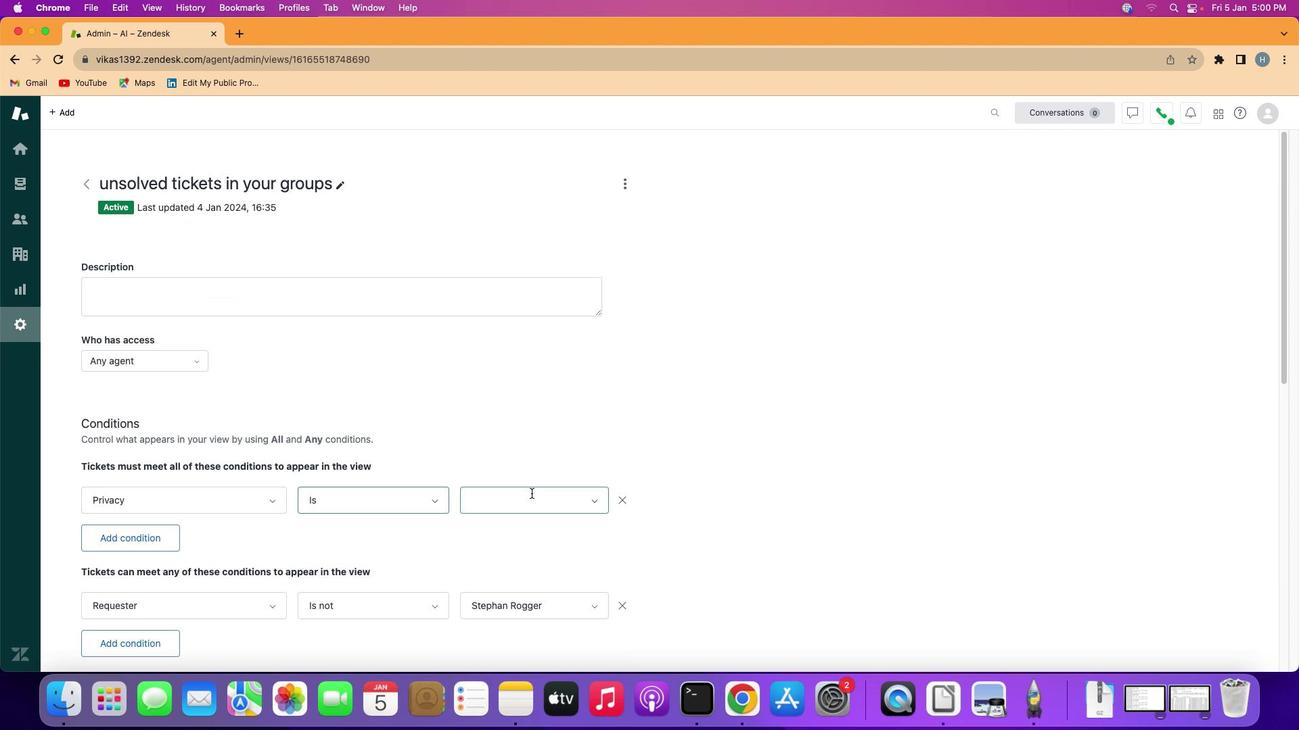 
Action: Mouse moved to (565, 527)
Screenshot: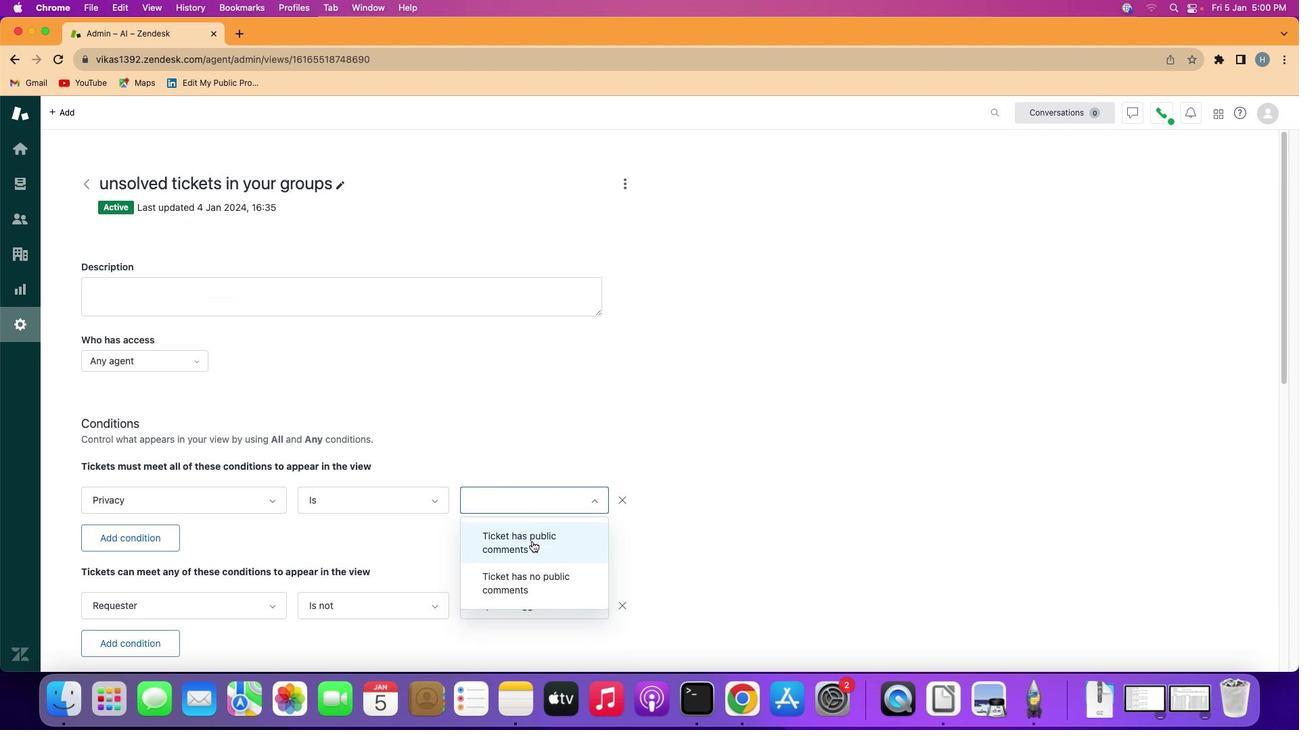 
Action: Mouse pressed left at (565, 527)
Screenshot: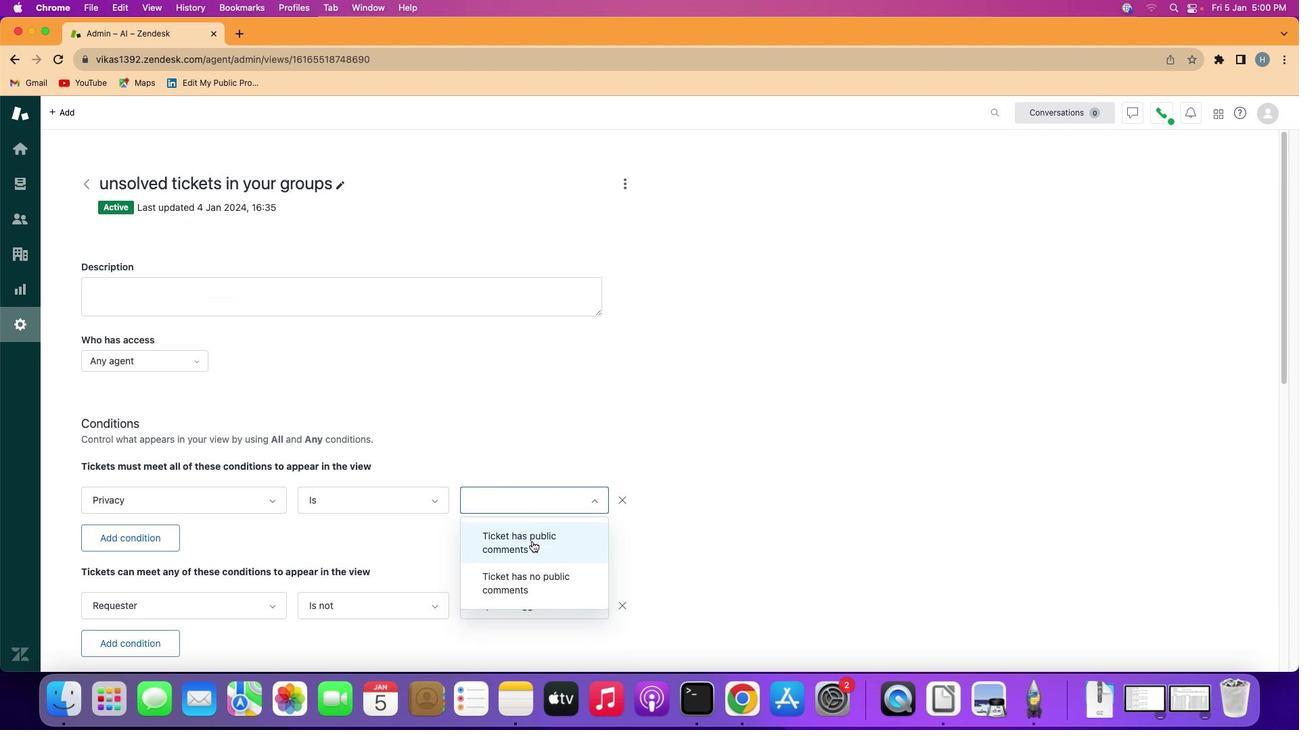 
Action: Mouse moved to (636, 517)
Screenshot: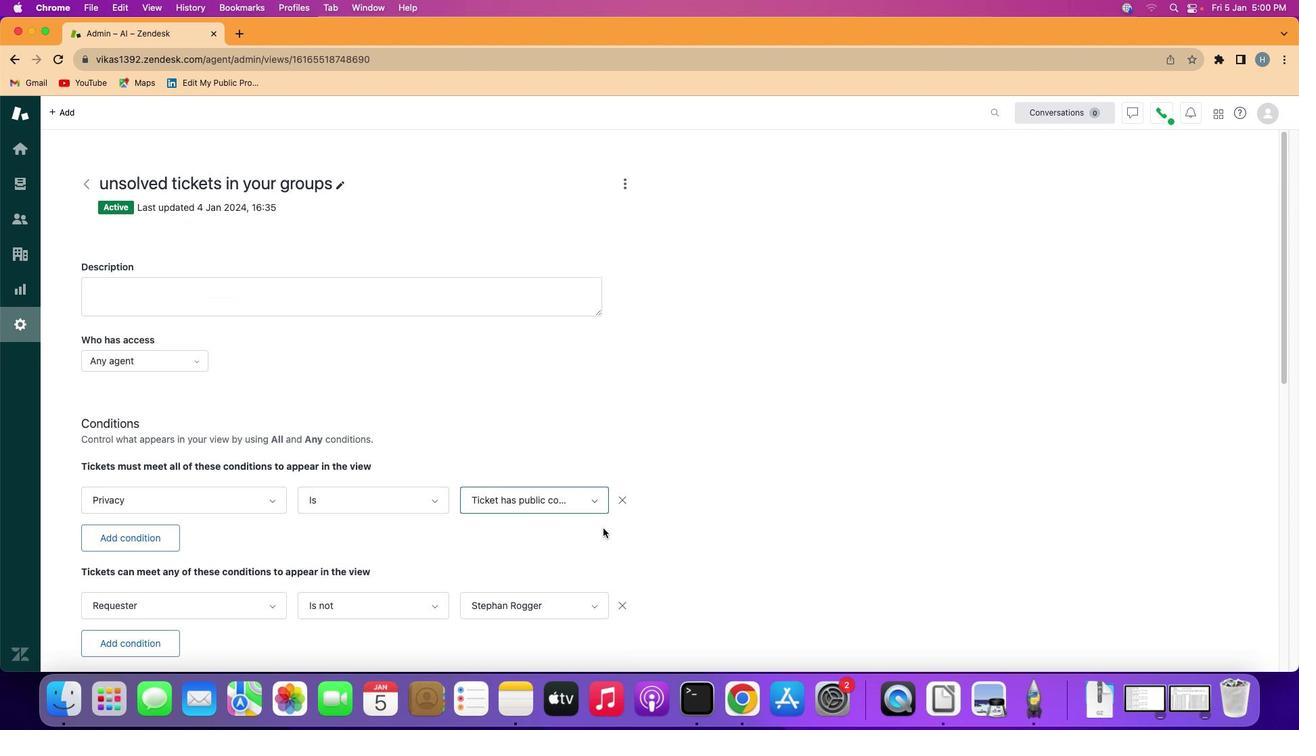 
